 Task: Search one way flight ticket for 3 adults, 3 children in premium economy from Seattle: King County International Airport (boeing Field) to Jacksonville: Albert J. Ellis Airport on 5-3-2023. Choice of flights is Spirit. Number of bags: 9 checked bags. Price is upto 79000. Outbound departure time preference is 5:00.
Action: Mouse moved to (369, 307)
Screenshot: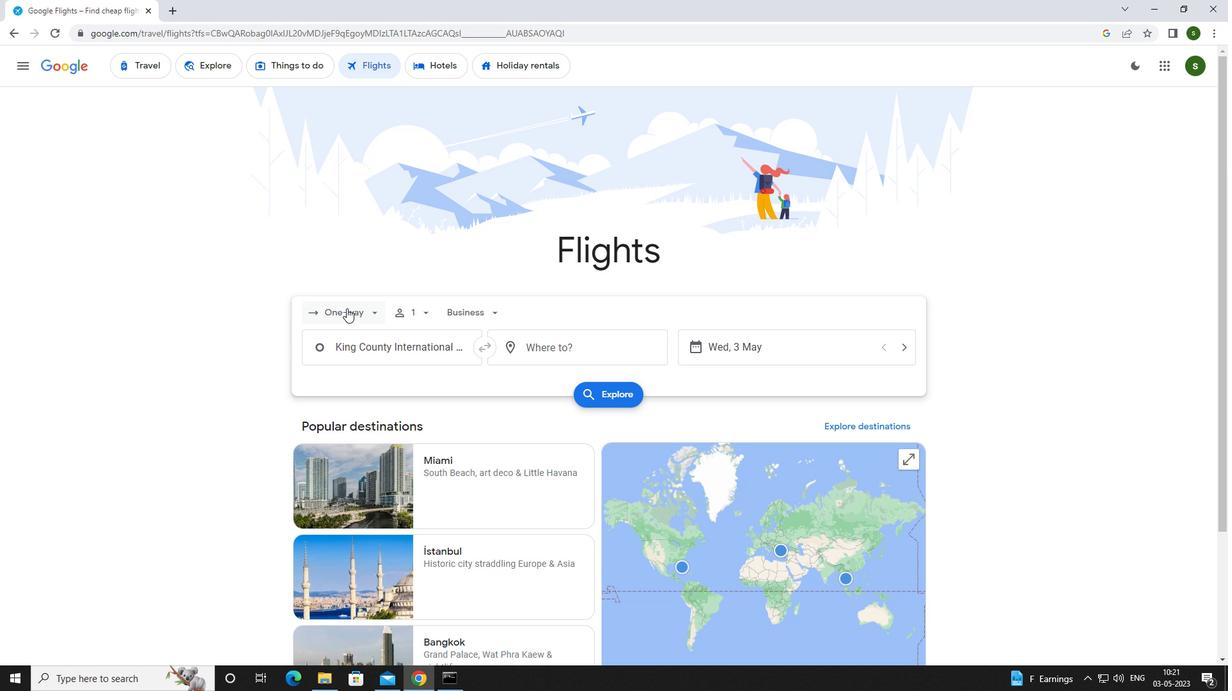 
Action: Mouse pressed left at (369, 307)
Screenshot: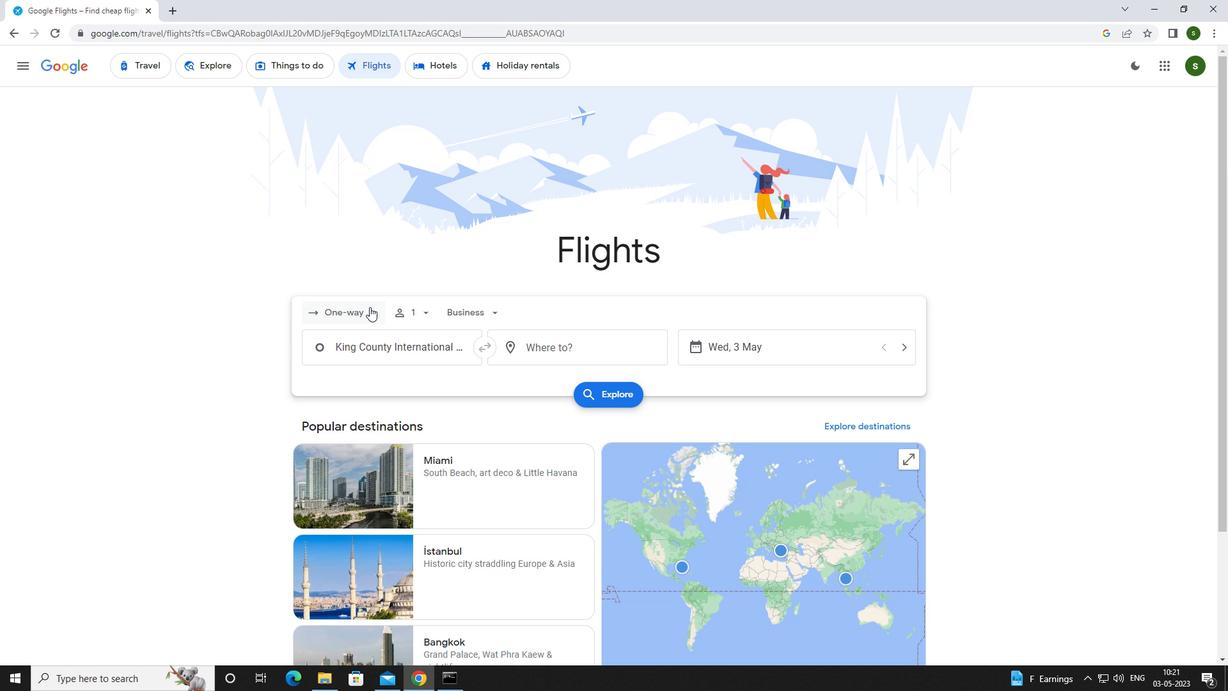 
Action: Mouse moved to (386, 369)
Screenshot: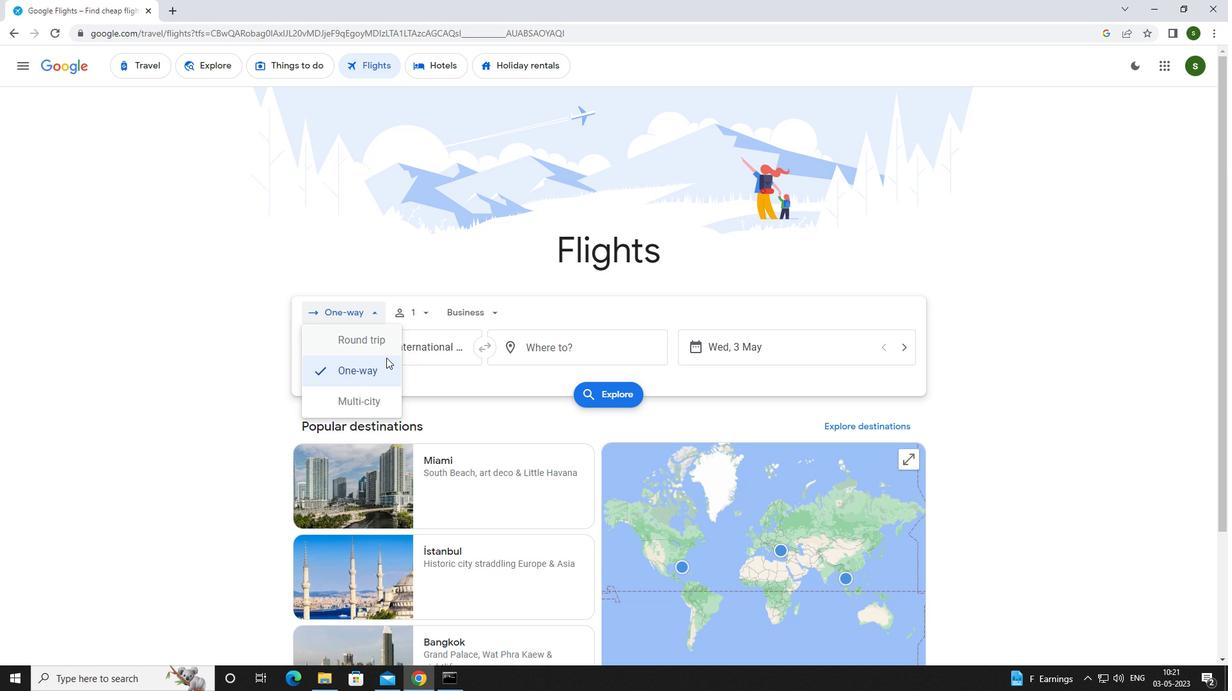 
Action: Mouse pressed left at (386, 369)
Screenshot: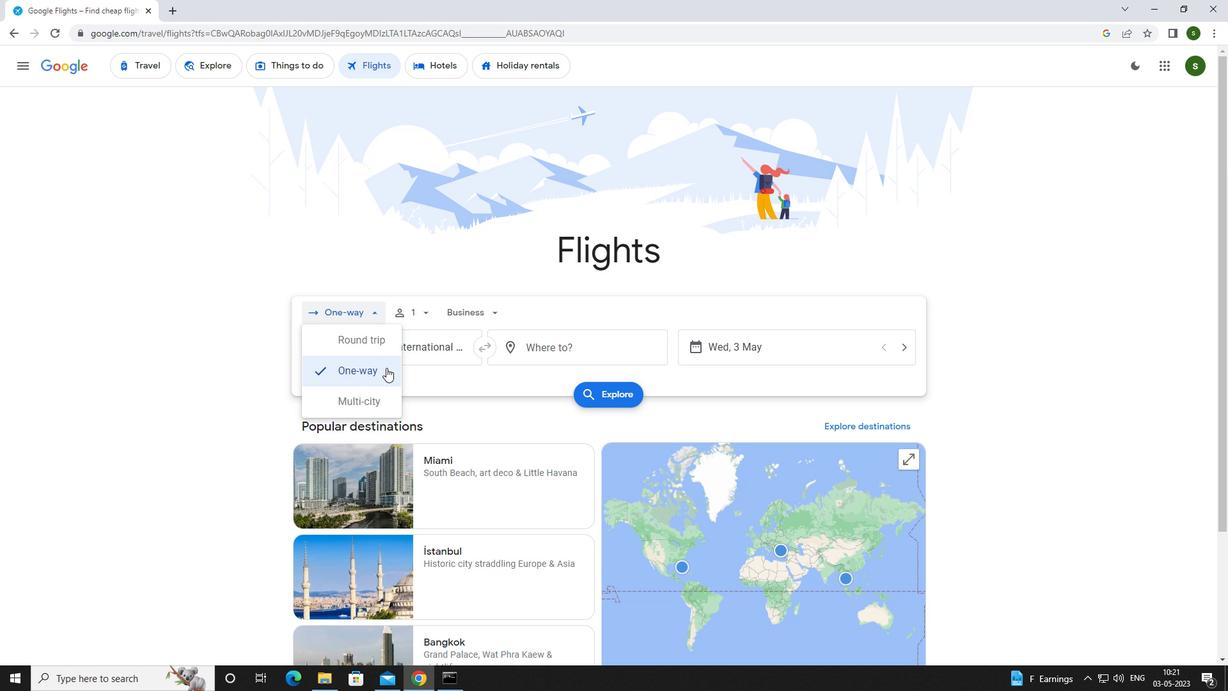 
Action: Mouse moved to (425, 314)
Screenshot: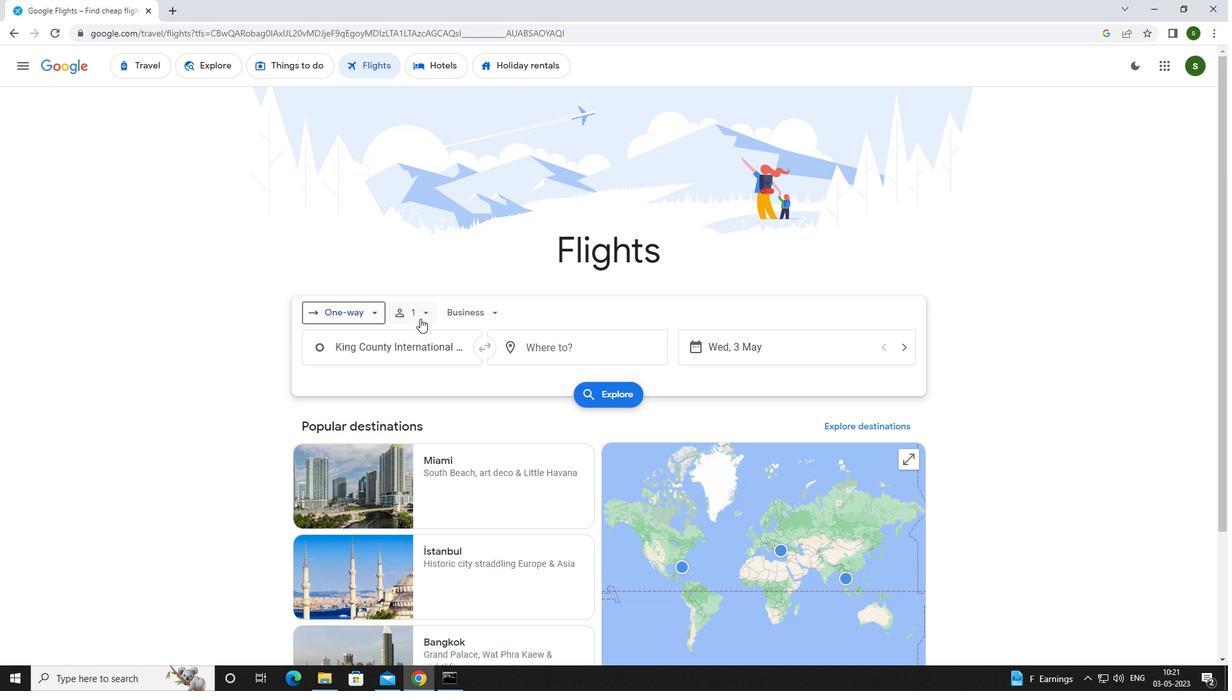 
Action: Mouse pressed left at (425, 314)
Screenshot: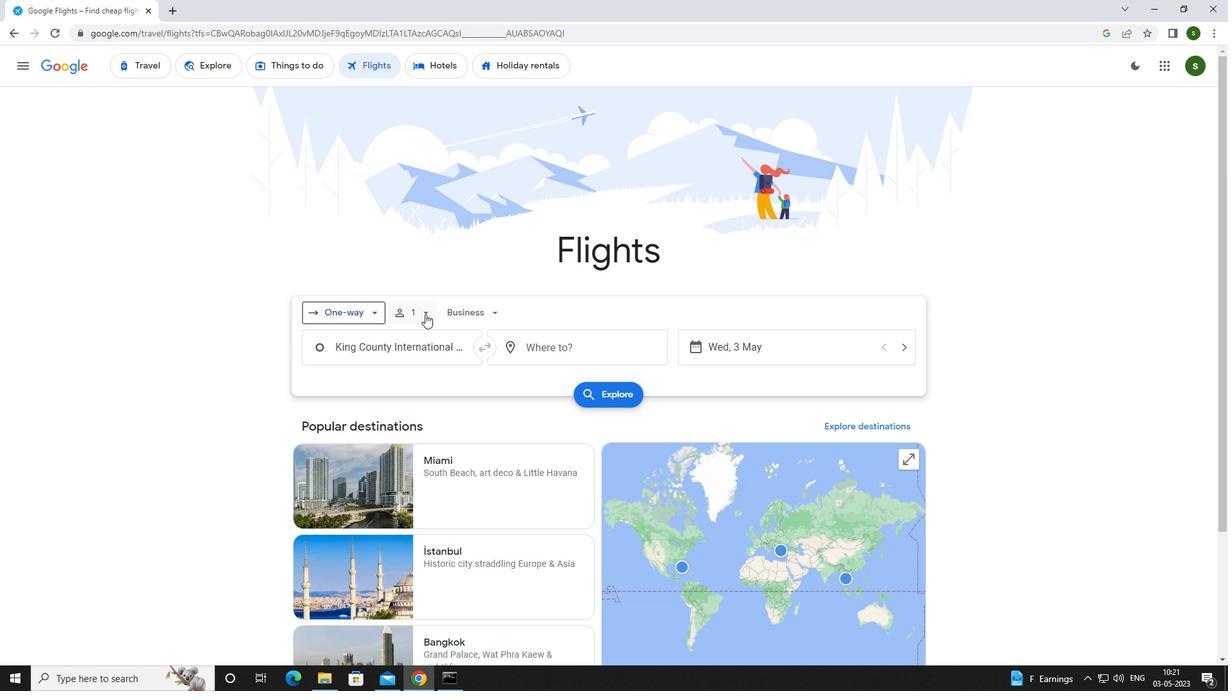 
Action: Mouse moved to (520, 344)
Screenshot: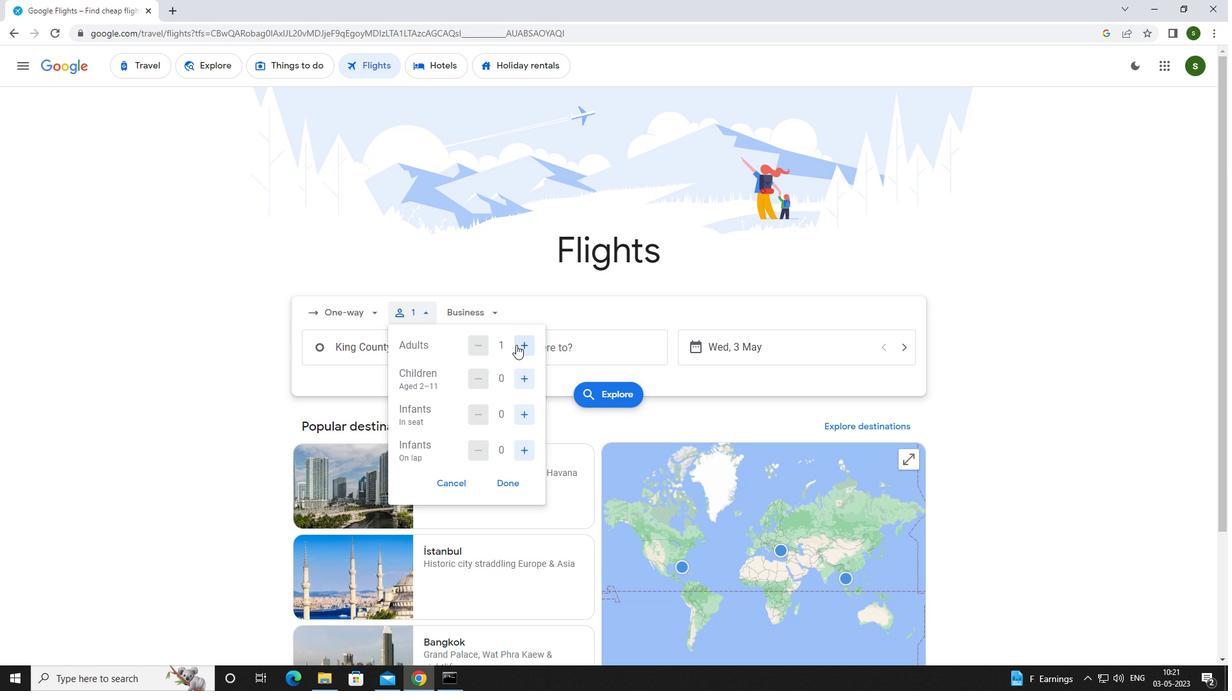 
Action: Mouse pressed left at (520, 344)
Screenshot: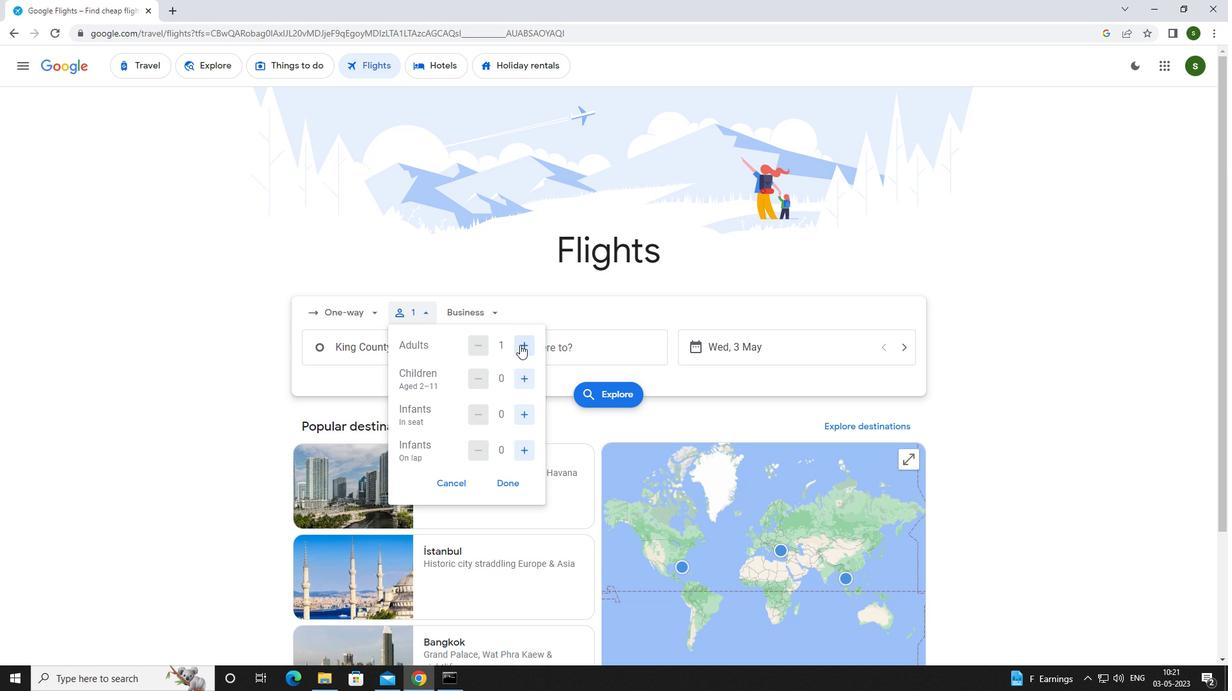 
Action: Mouse pressed left at (520, 344)
Screenshot: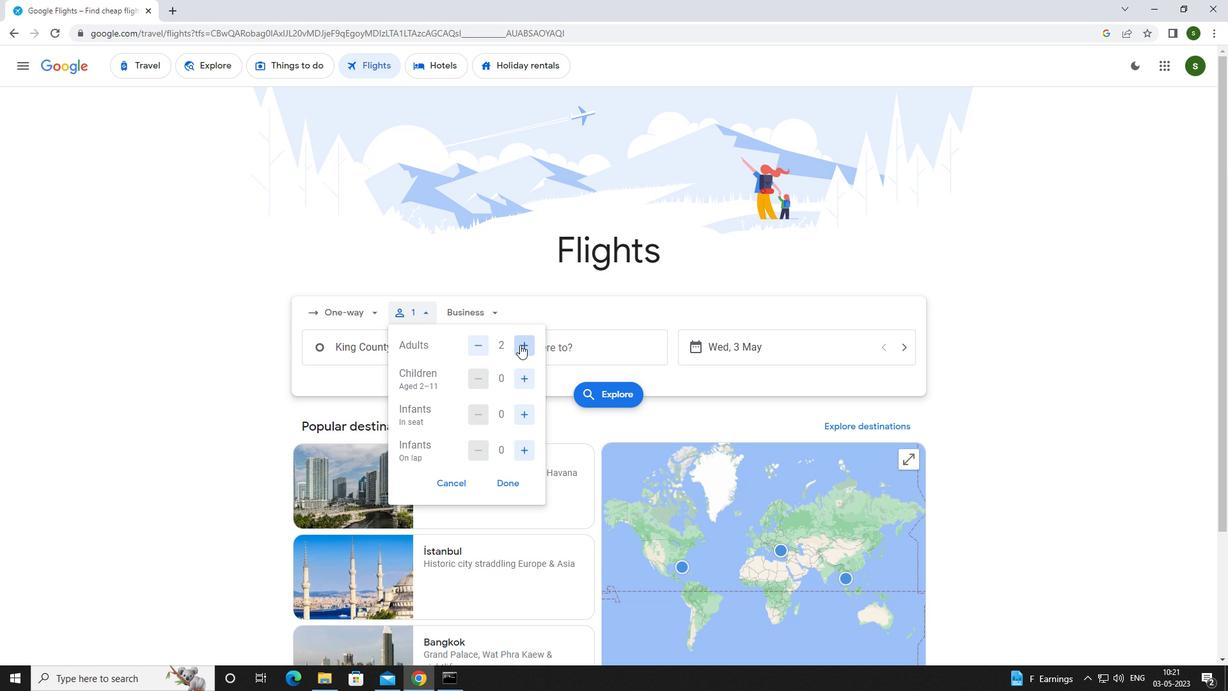 
Action: Mouse moved to (531, 374)
Screenshot: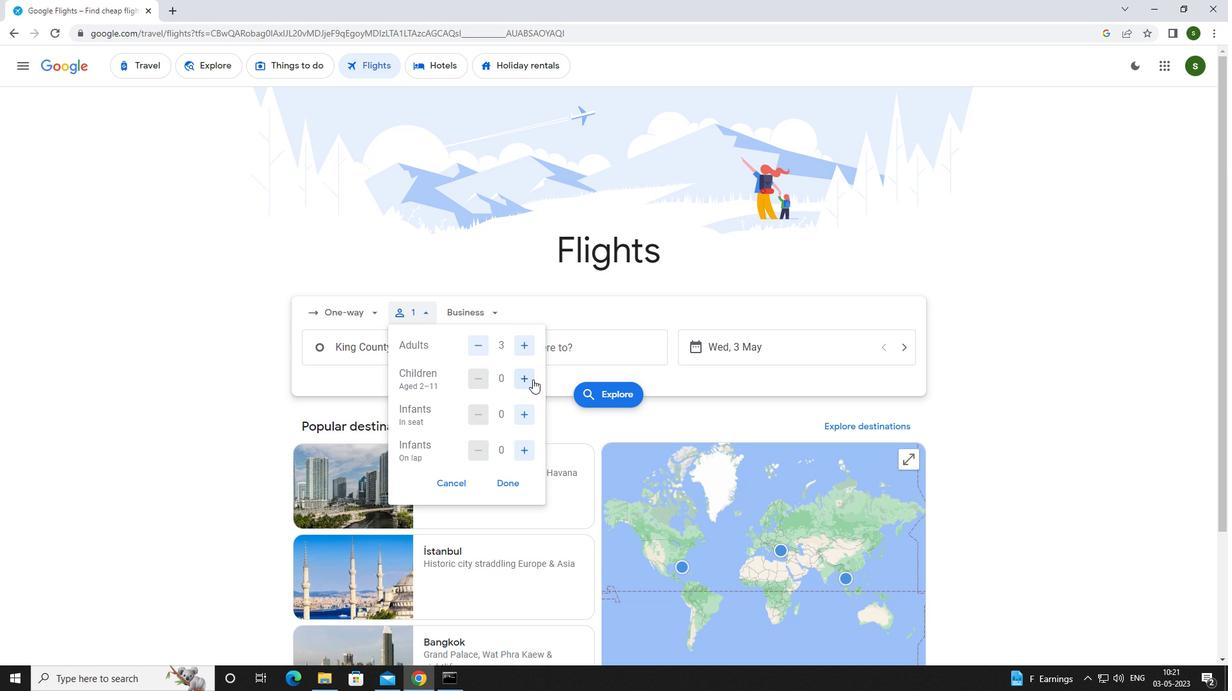 
Action: Mouse pressed left at (531, 374)
Screenshot: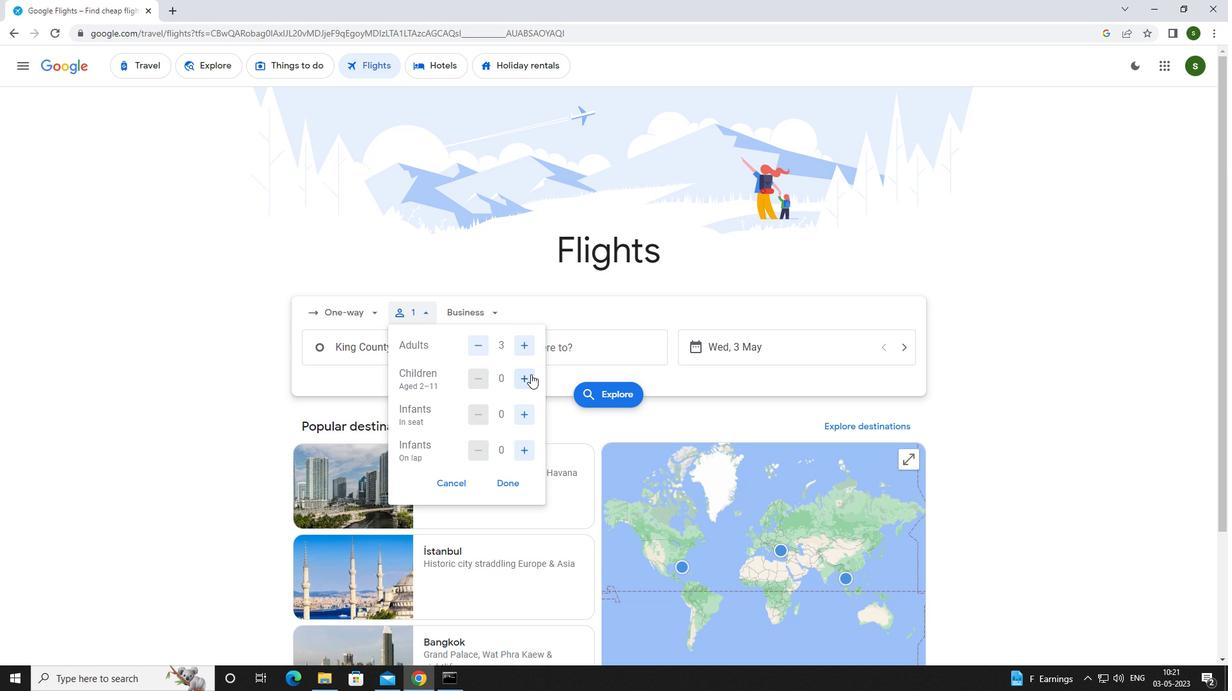 
Action: Mouse pressed left at (531, 374)
Screenshot: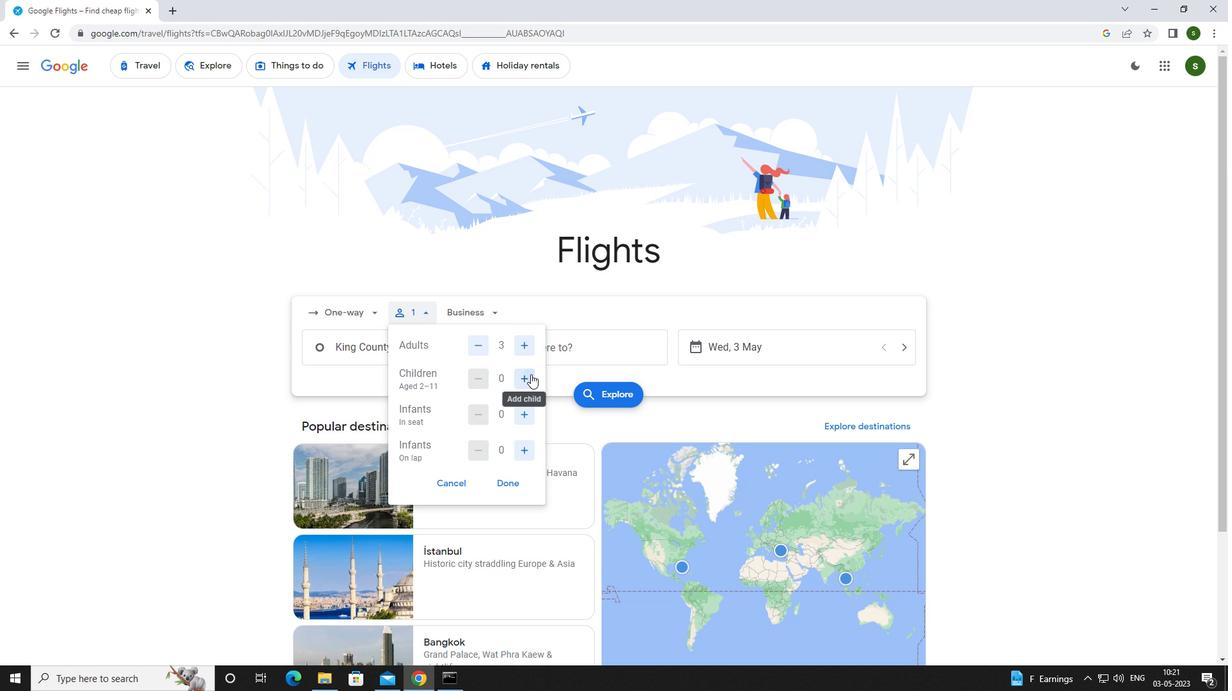 
Action: Mouse pressed left at (531, 374)
Screenshot: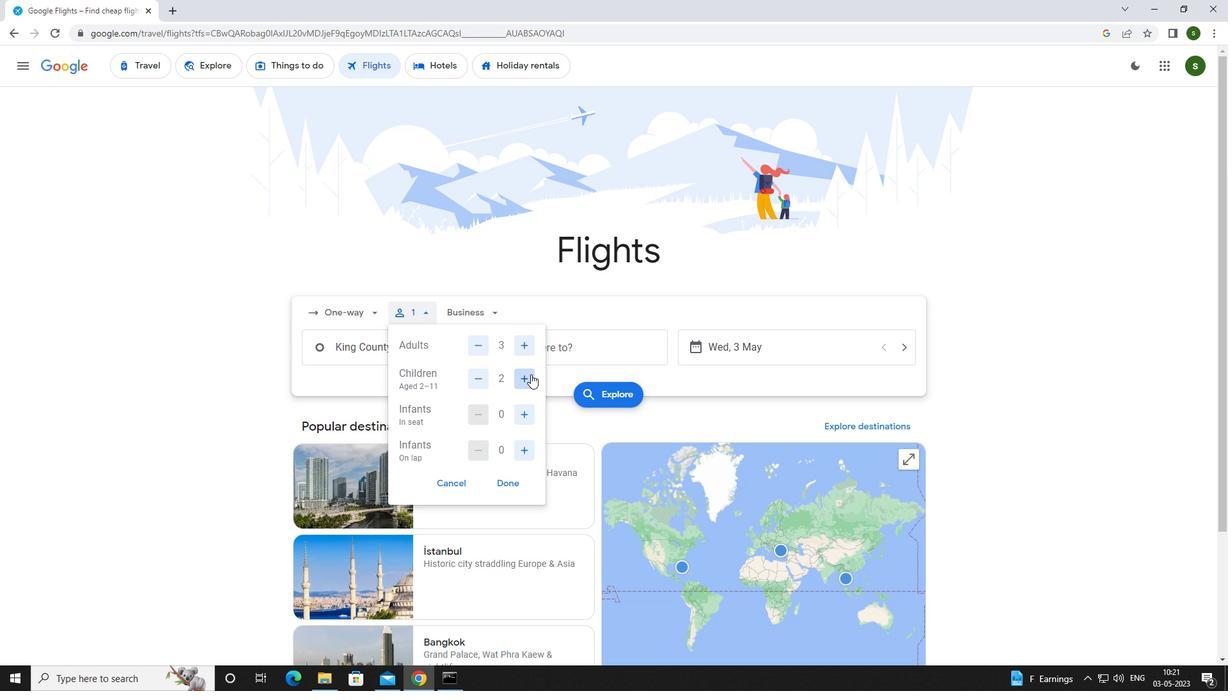 
Action: Mouse moved to (485, 316)
Screenshot: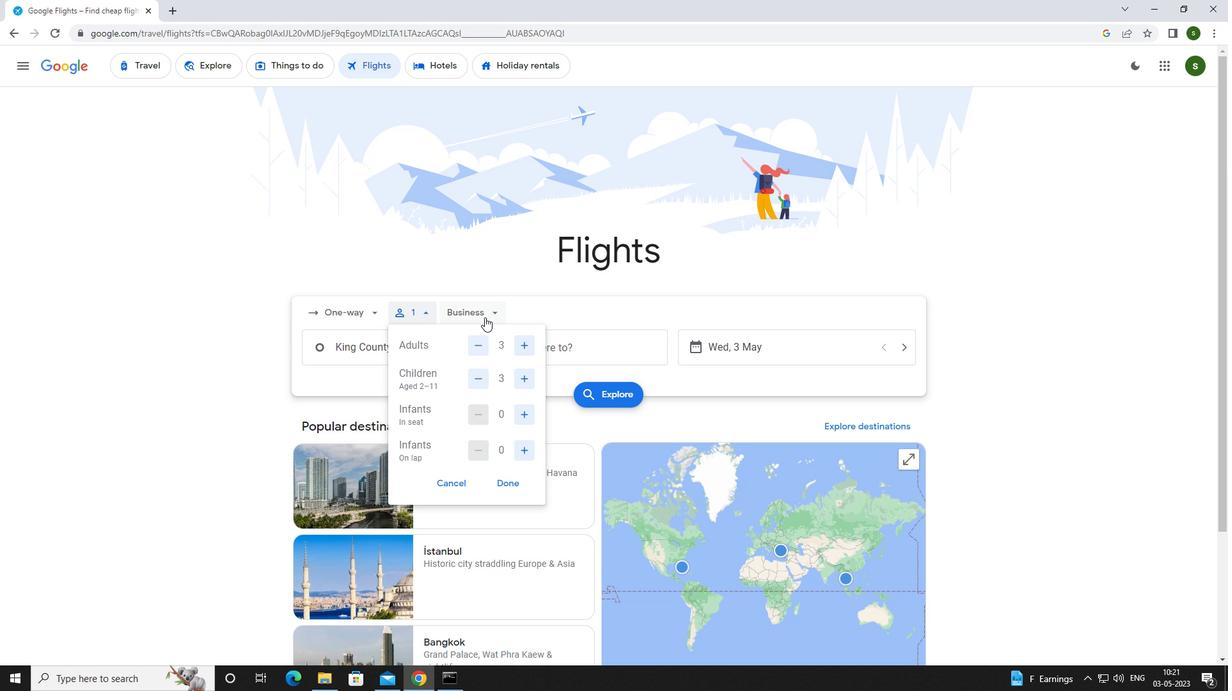 
Action: Mouse pressed left at (485, 316)
Screenshot: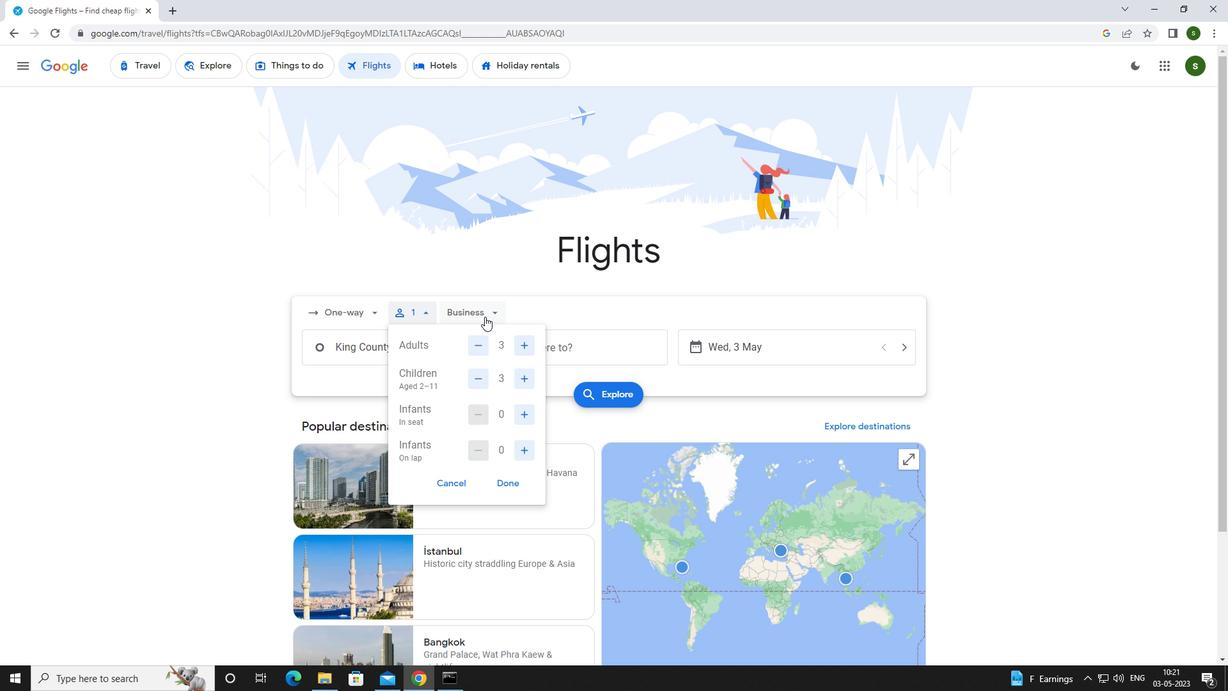 
Action: Mouse moved to (496, 366)
Screenshot: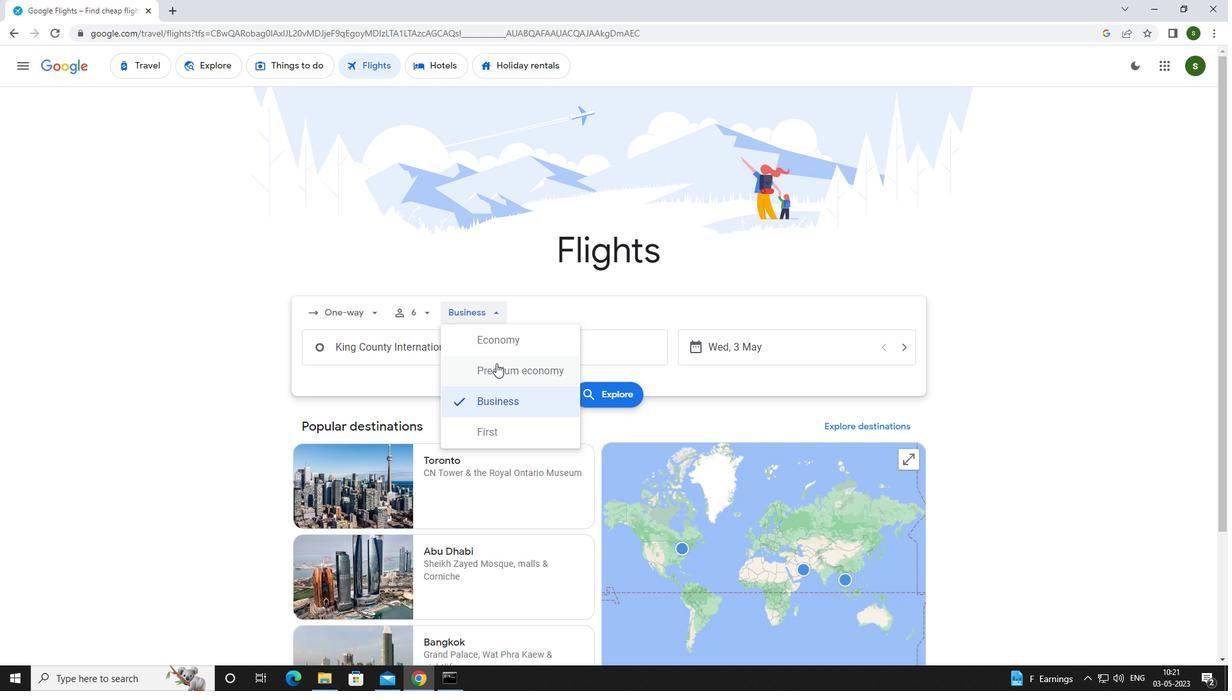 
Action: Mouse pressed left at (496, 366)
Screenshot: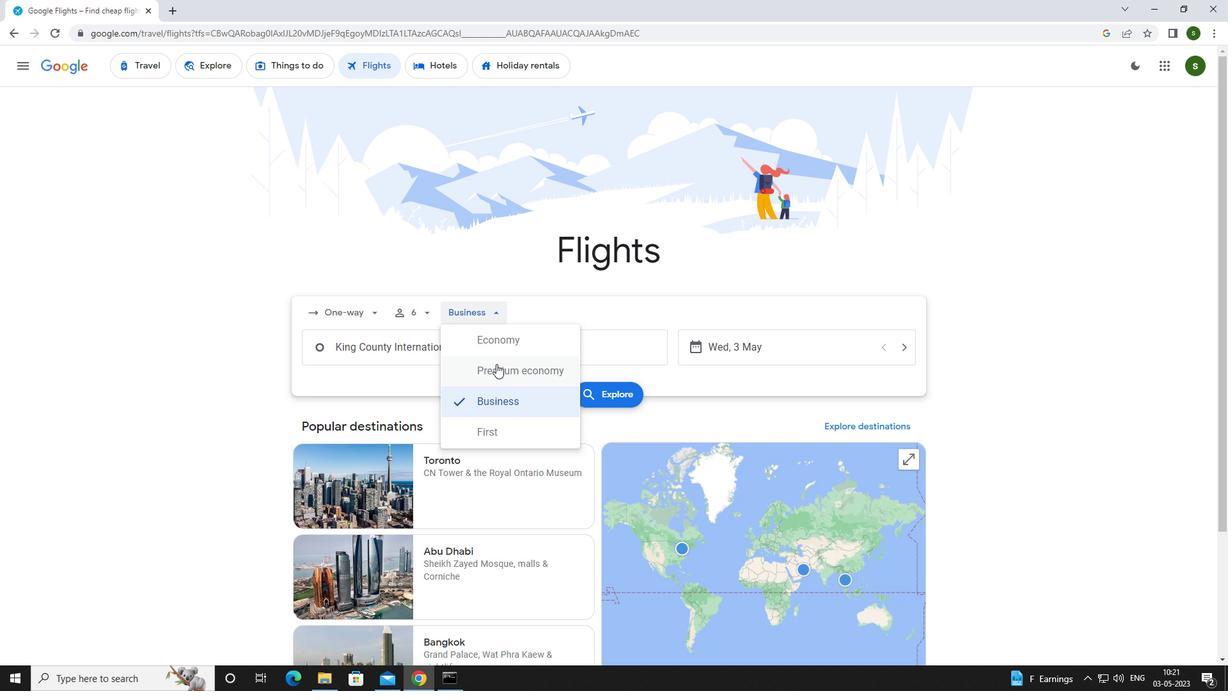 
Action: Mouse moved to (451, 351)
Screenshot: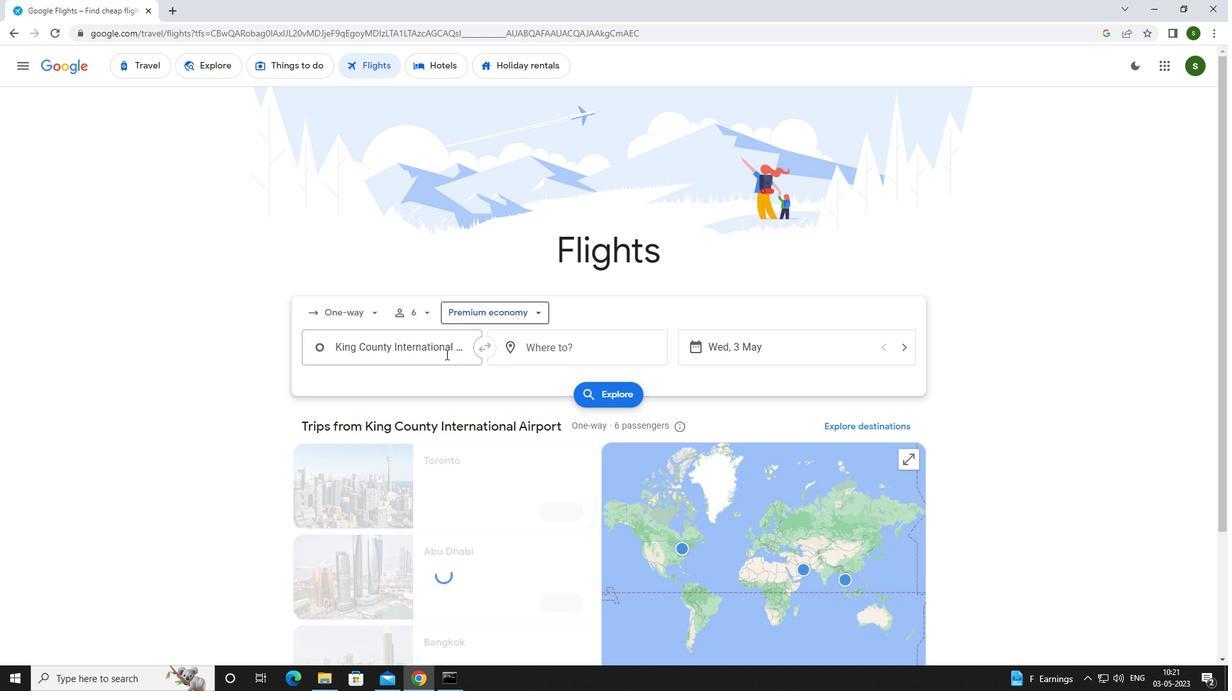 
Action: Mouse pressed left at (451, 351)
Screenshot: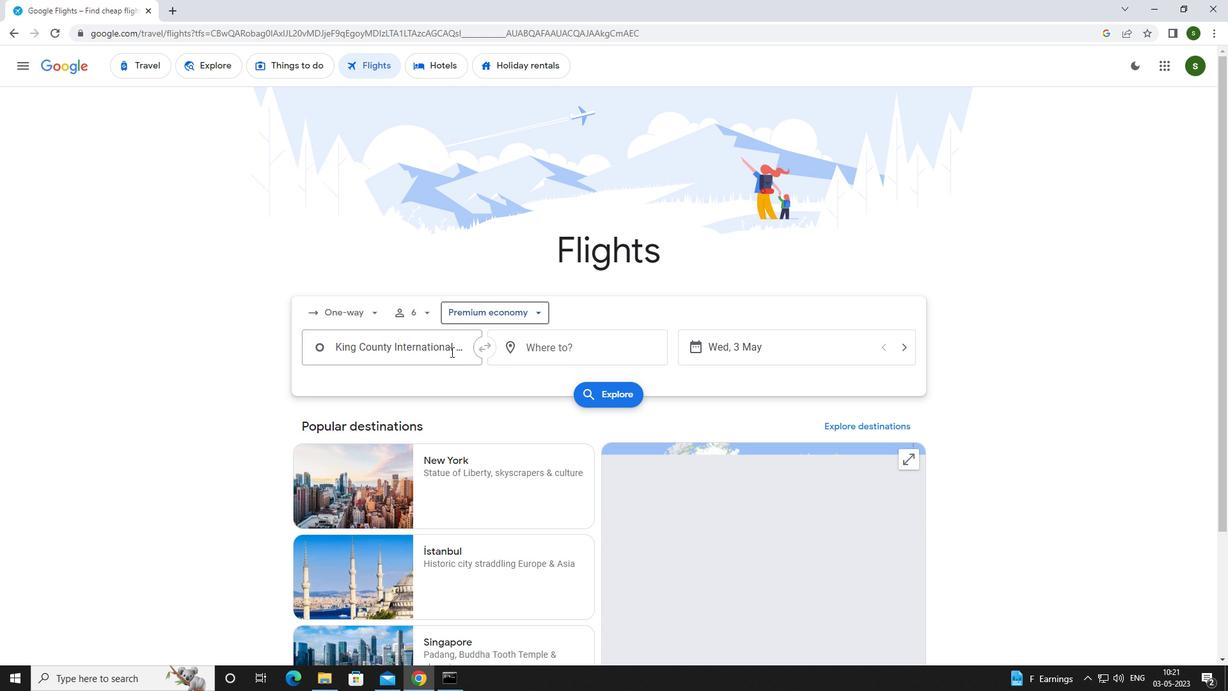 
Action: Key pressed <Key.caps_lock>k<Key.caps_lock>Ing<Key.space><Key.caps_lock>c<Key.caps_lock>oun
Screenshot: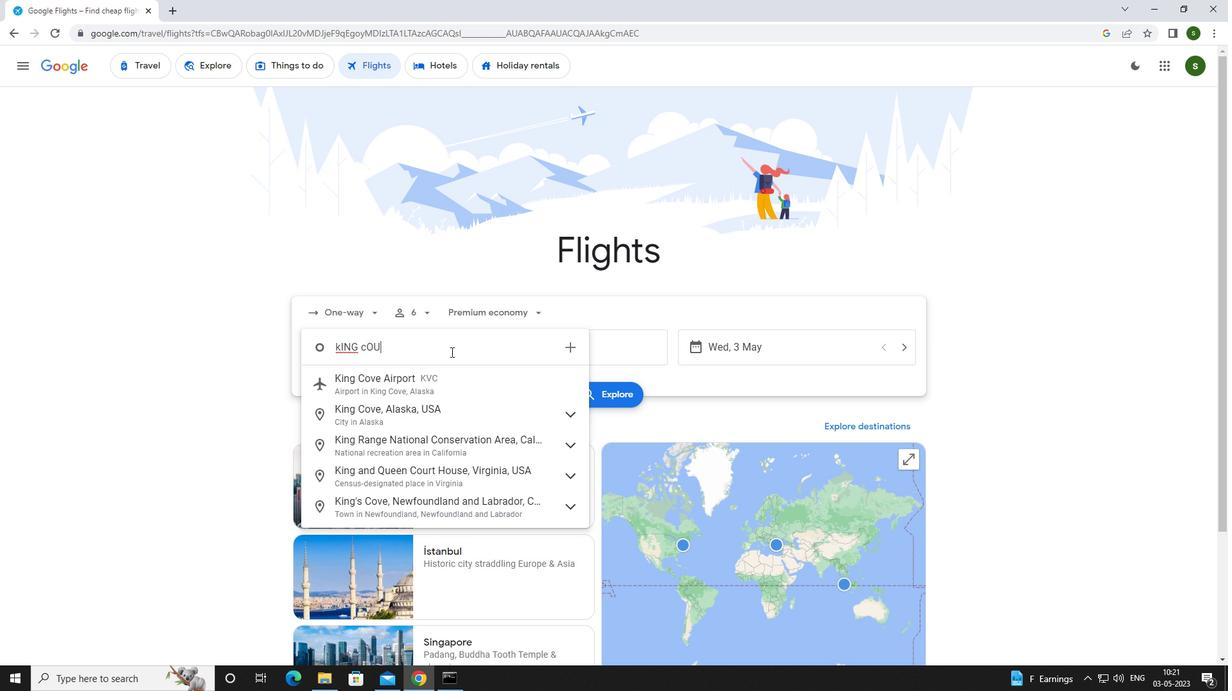 
Action: Mouse moved to (474, 449)
Screenshot: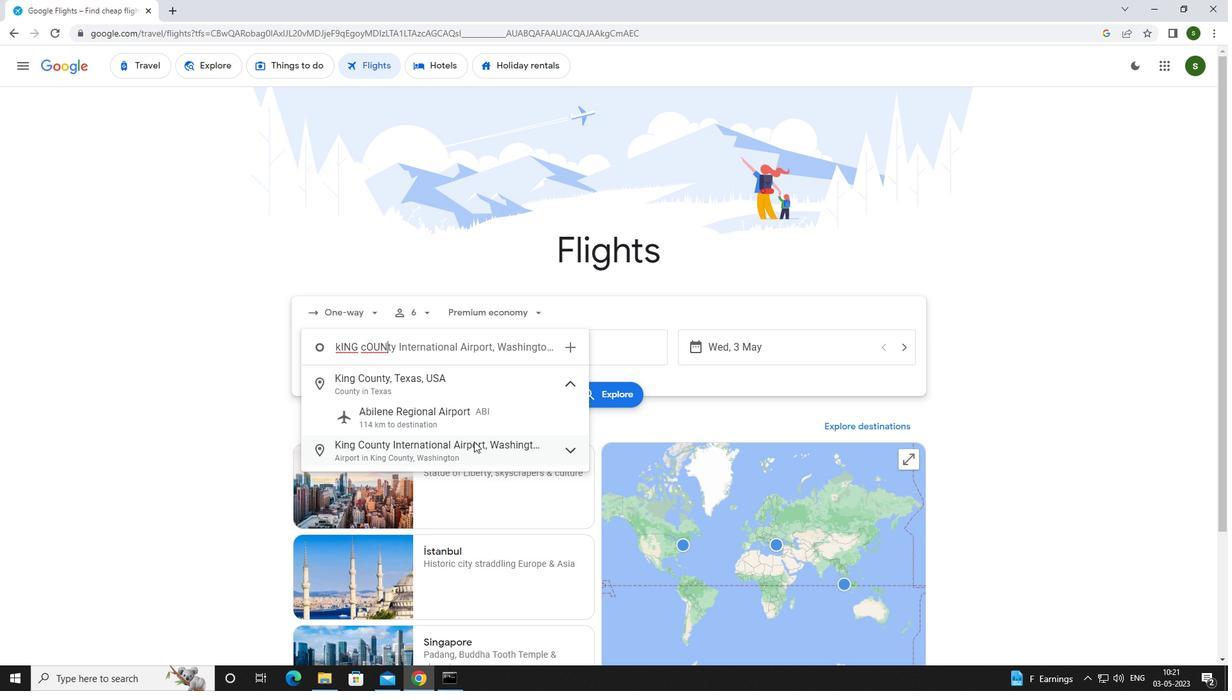 
Action: Mouse pressed left at (474, 449)
Screenshot: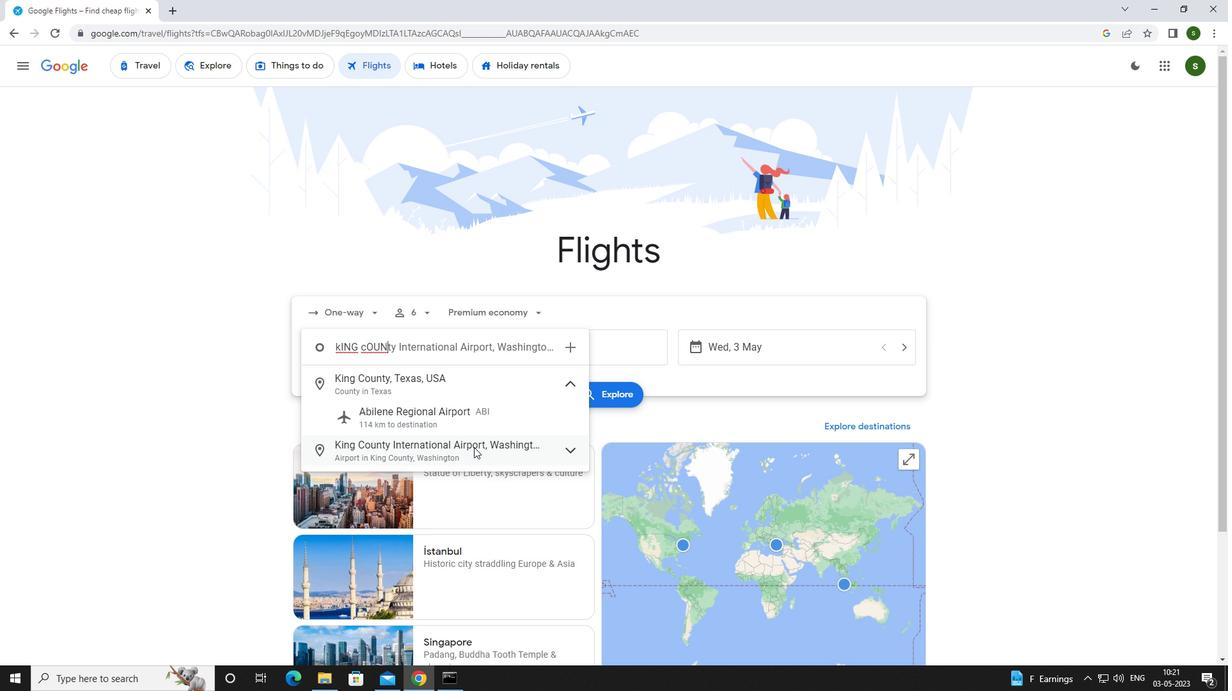 
Action: Mouse moved to (619, 350)
Screenshot: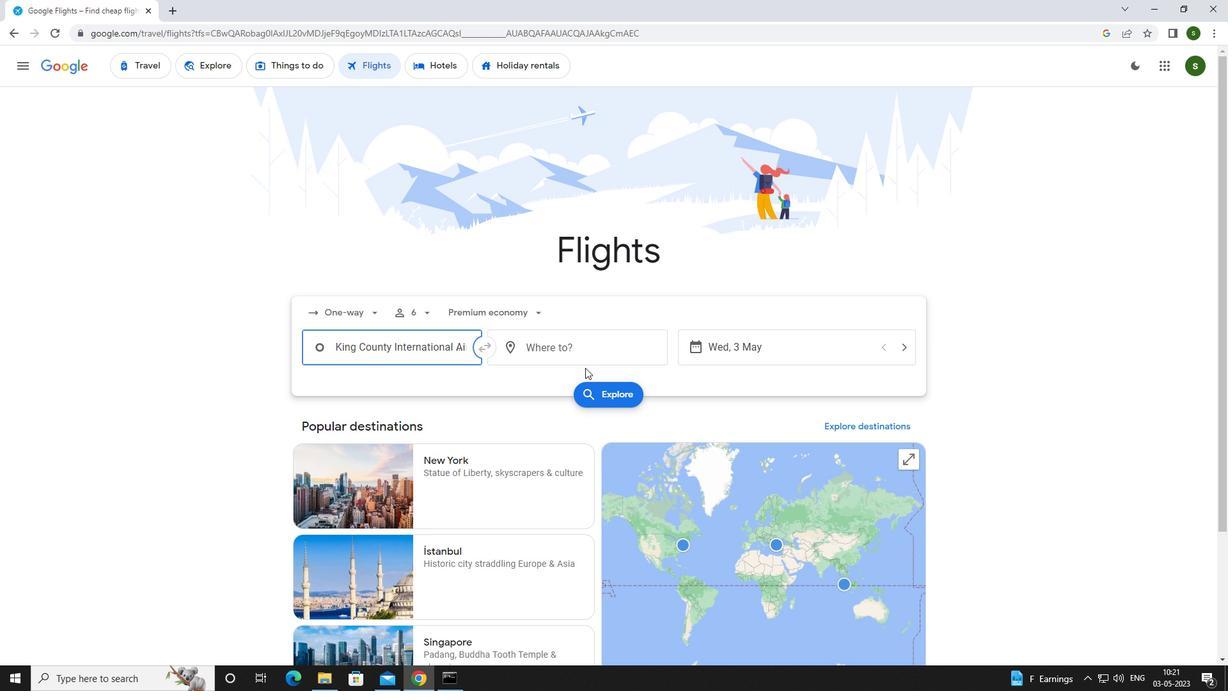 
Action: Mouse pressed left at (619, 350)
Screenshot: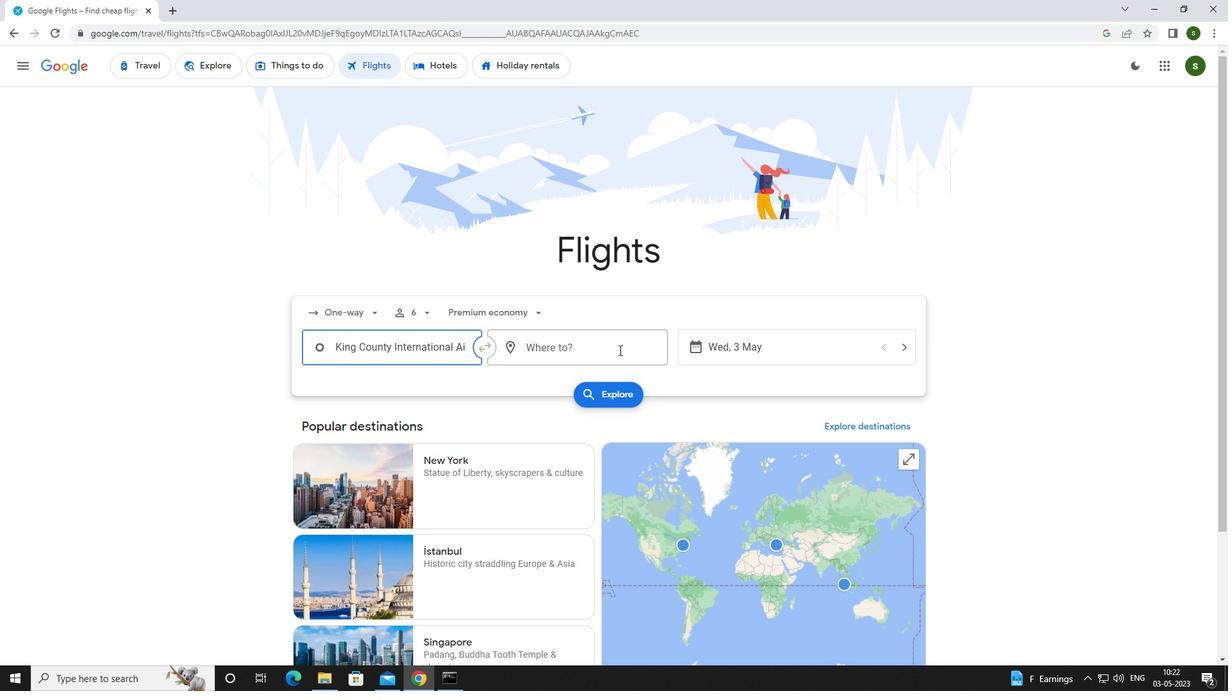 
Action: Key pressed <Key.caps_lock><Key.caps_lock>a<Key.caps_lock>lbert<Key.space>
Screenshot: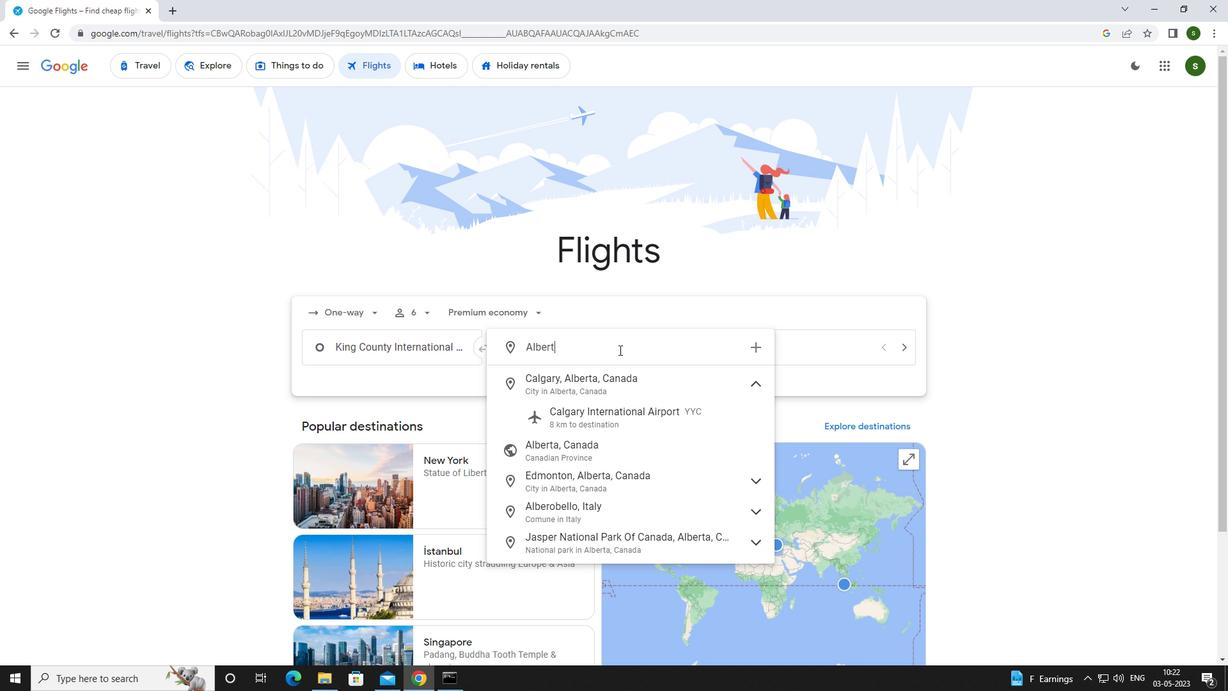 
Action: Mouse moved to (628, 390)
Screenshot: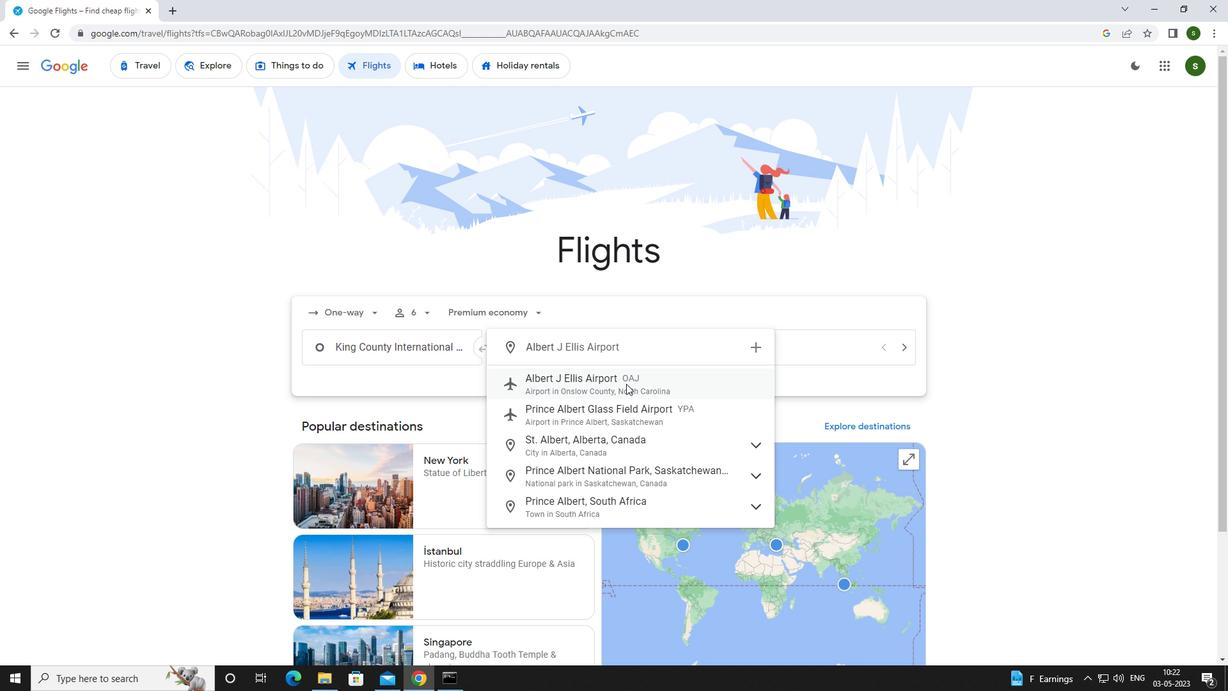 
Action: Mouse pressed left at (628, 390)
Screenshot: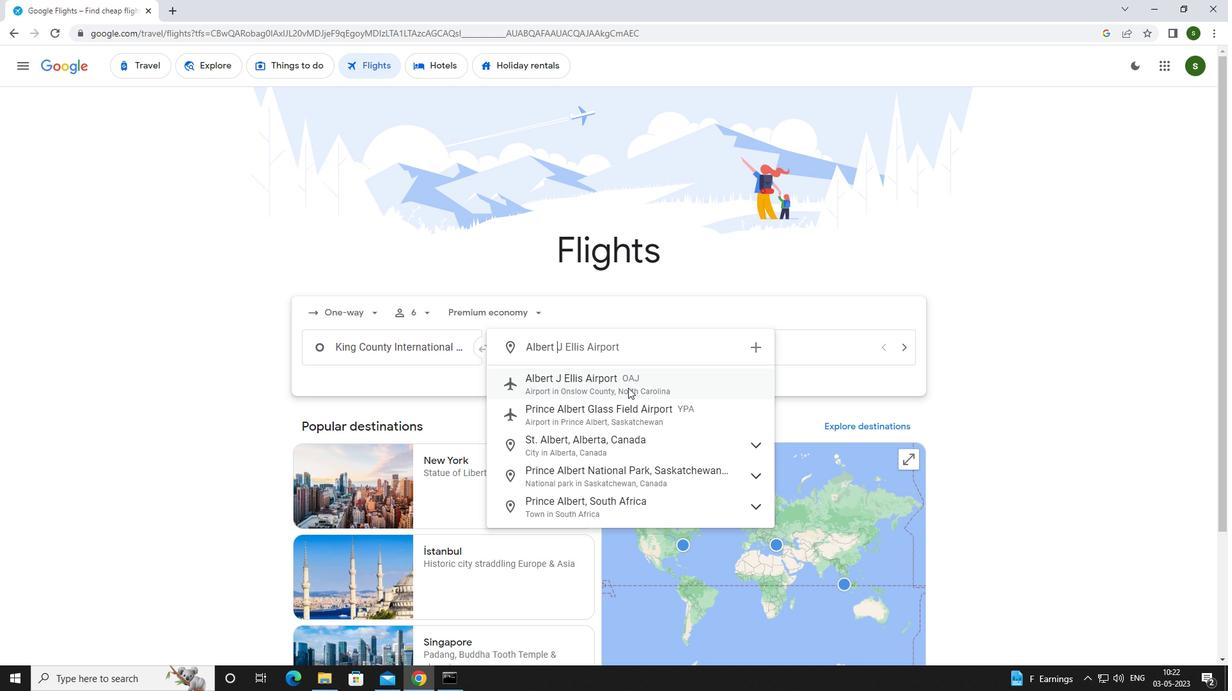 
Action: Mouse moved to (783, 348)
Screenshot: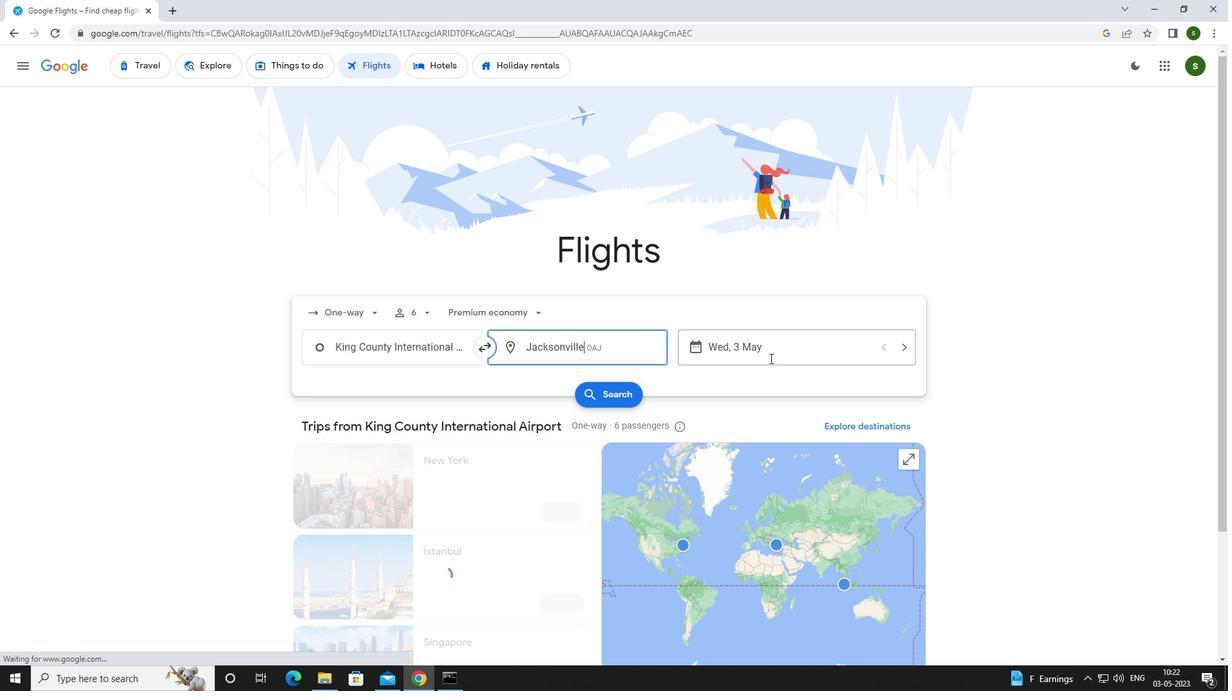 
Action: Mouse pressed left at (783, 348)
Screenshot: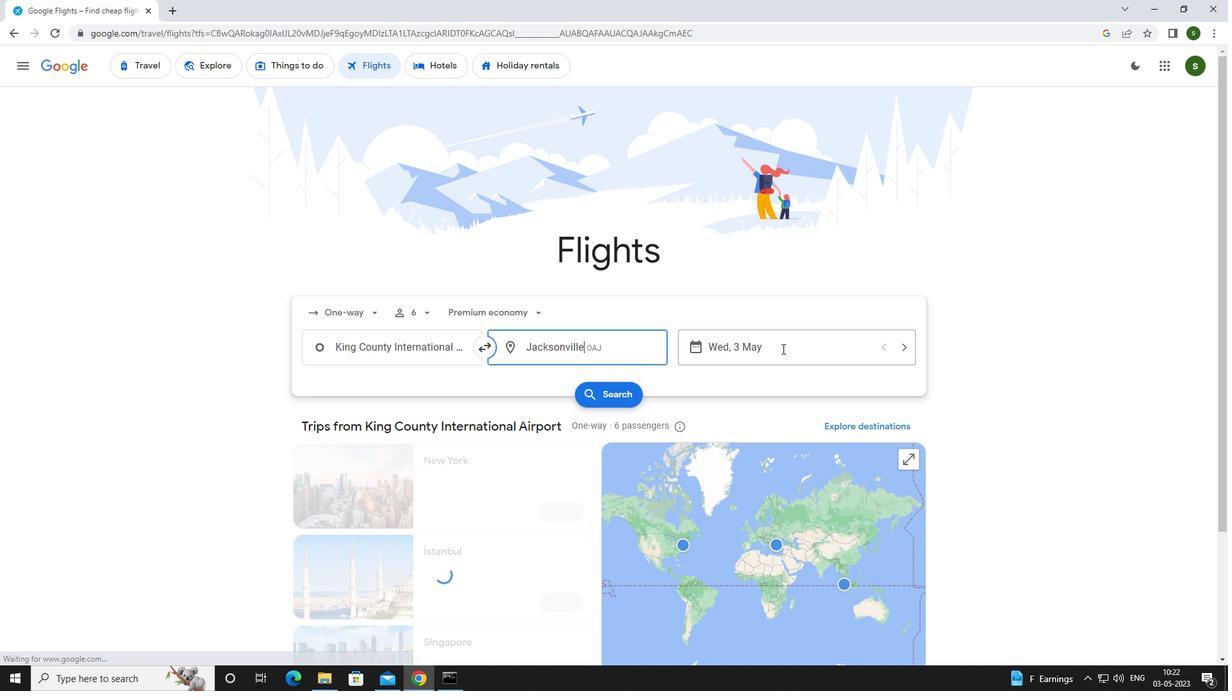 
Action: Mouse moved to (550, 426)
Screenshot: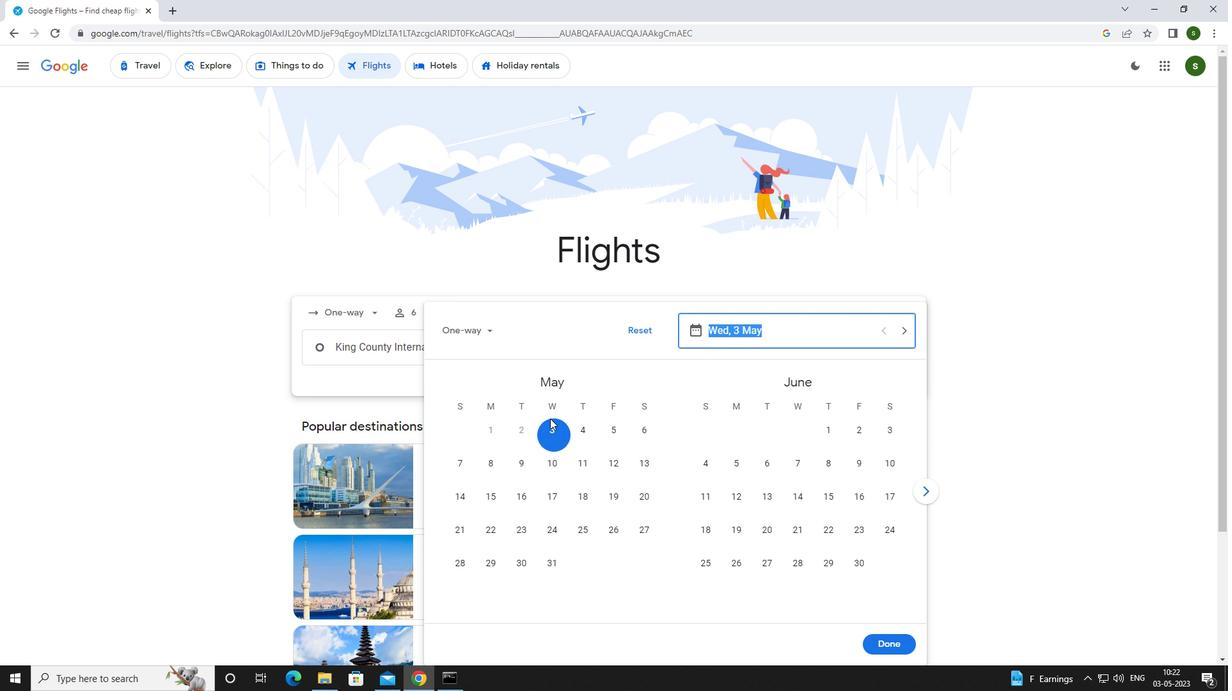 
Action: Mouse pressed left at (550, 426)
Screenshot: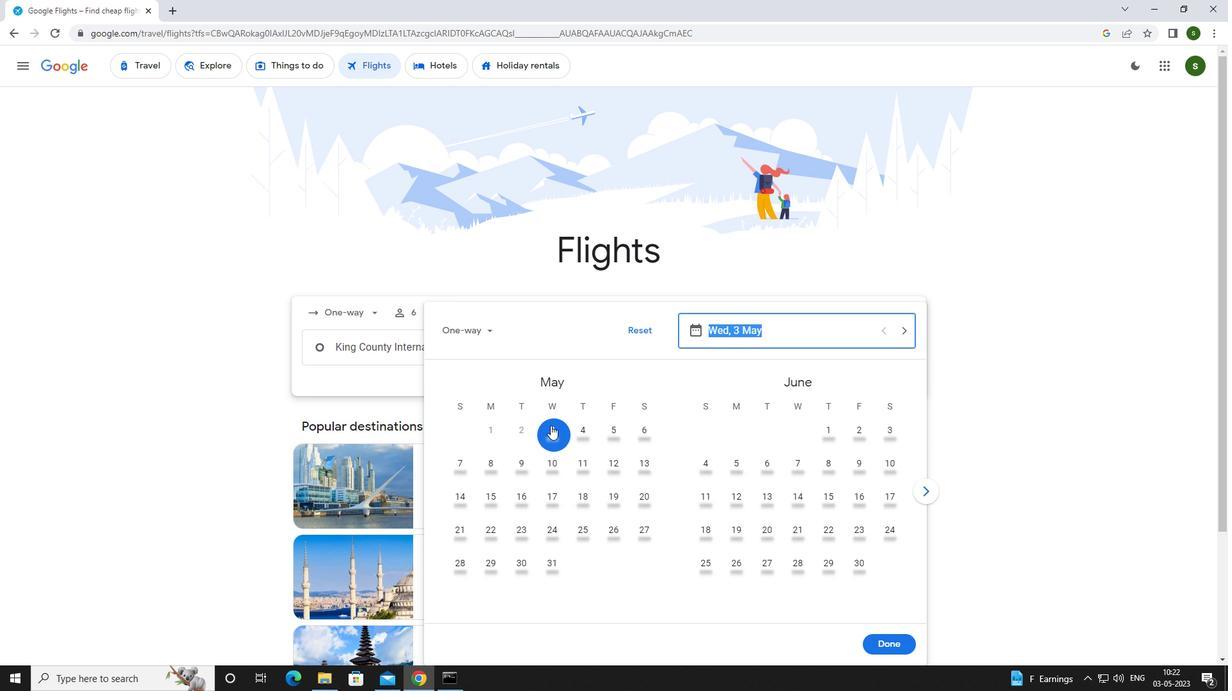 
Action: Mouse moved to (905, 640)
Screenshot: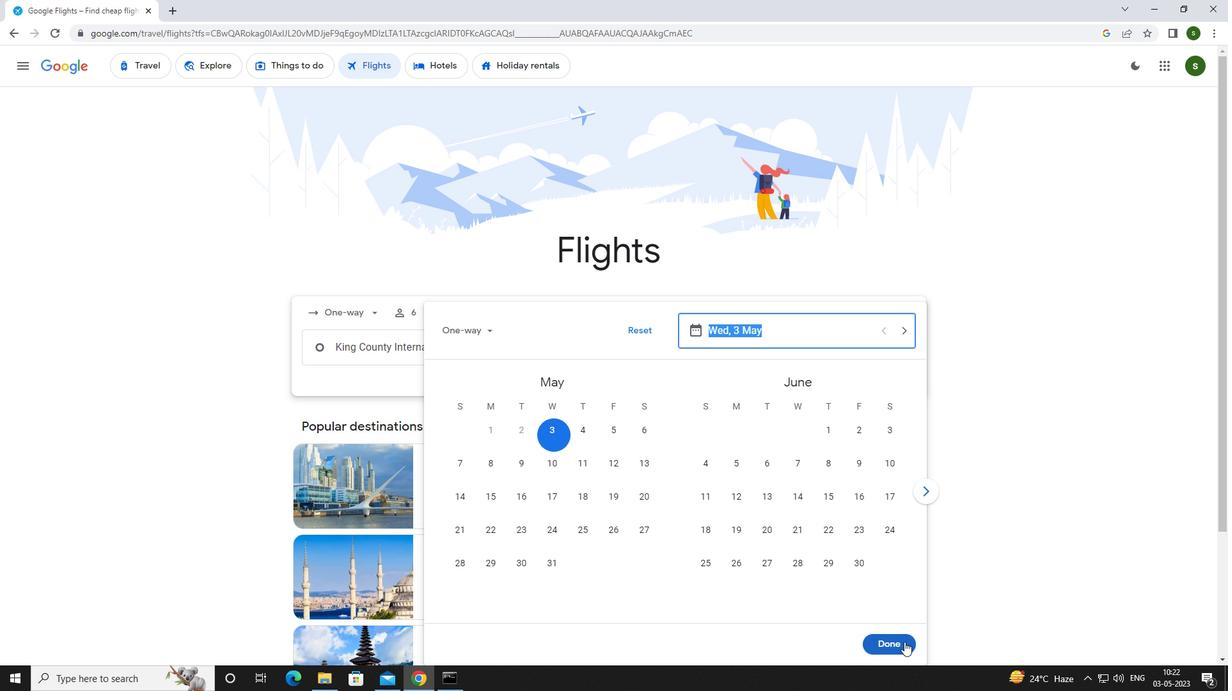 
Action: Mouse pressed left at (905, 640)
Screenshot: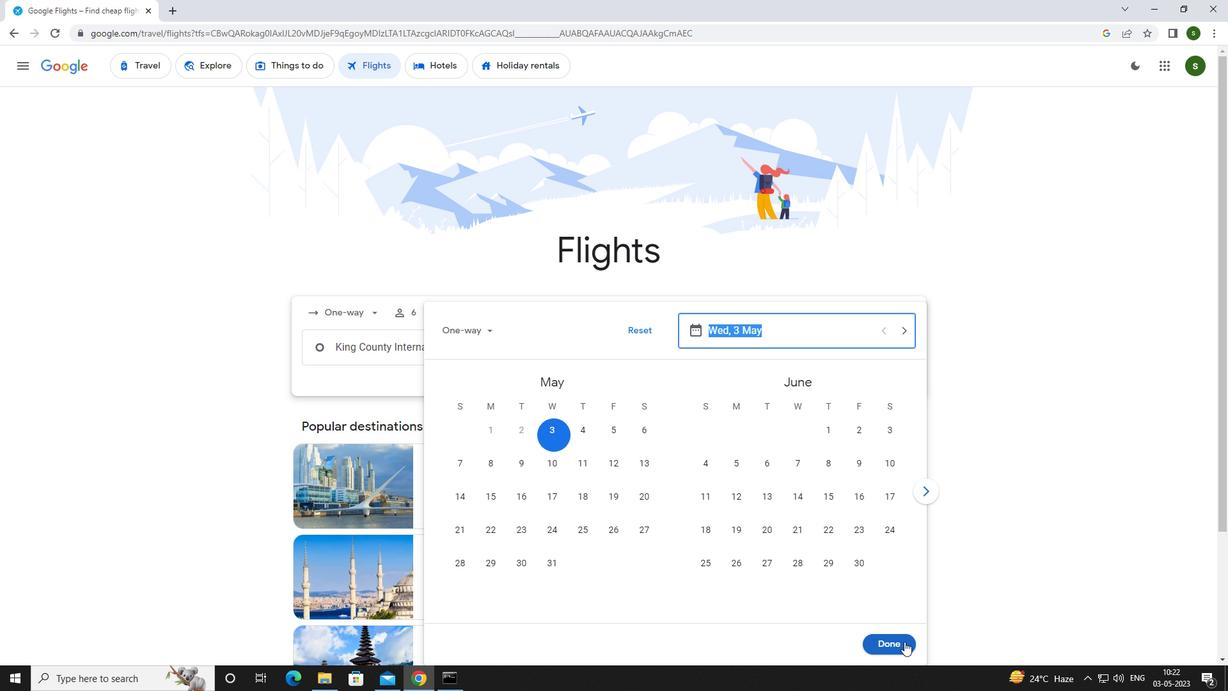 
Action: Mouse moved to (625, 390)
Screenshot: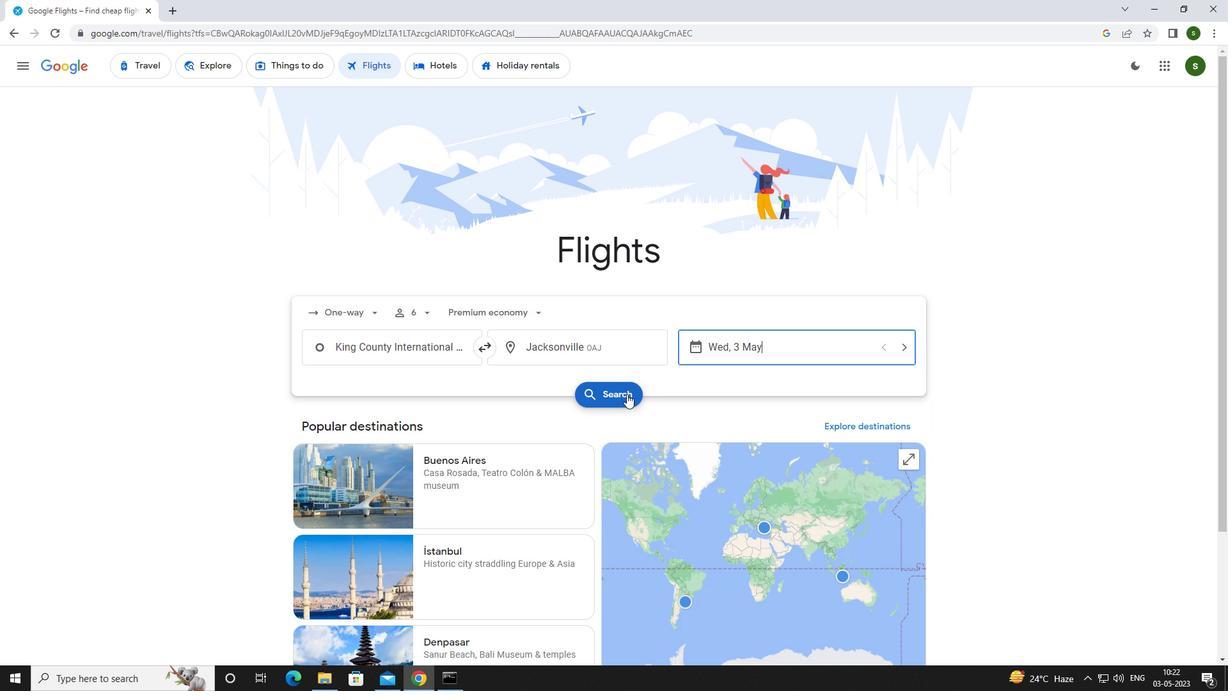 
Action: Mouse pressed left at (625, 390)
Screenshot: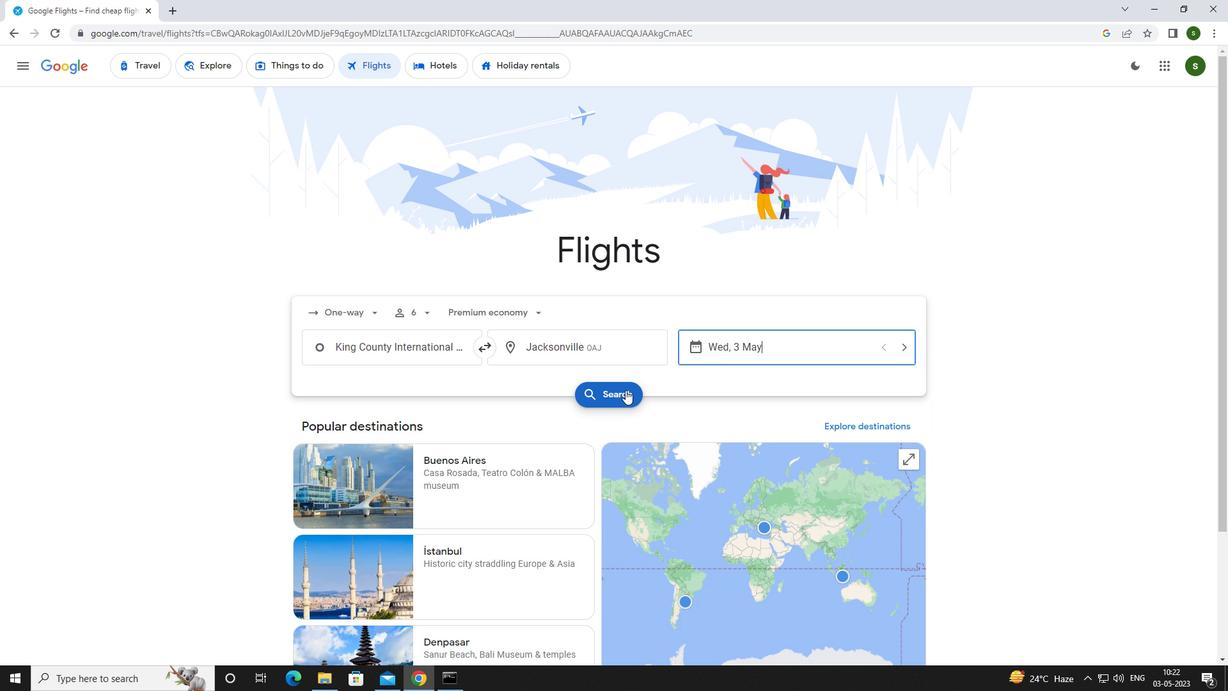 
Action: Mouse moved to (321, 190)
Screenshot: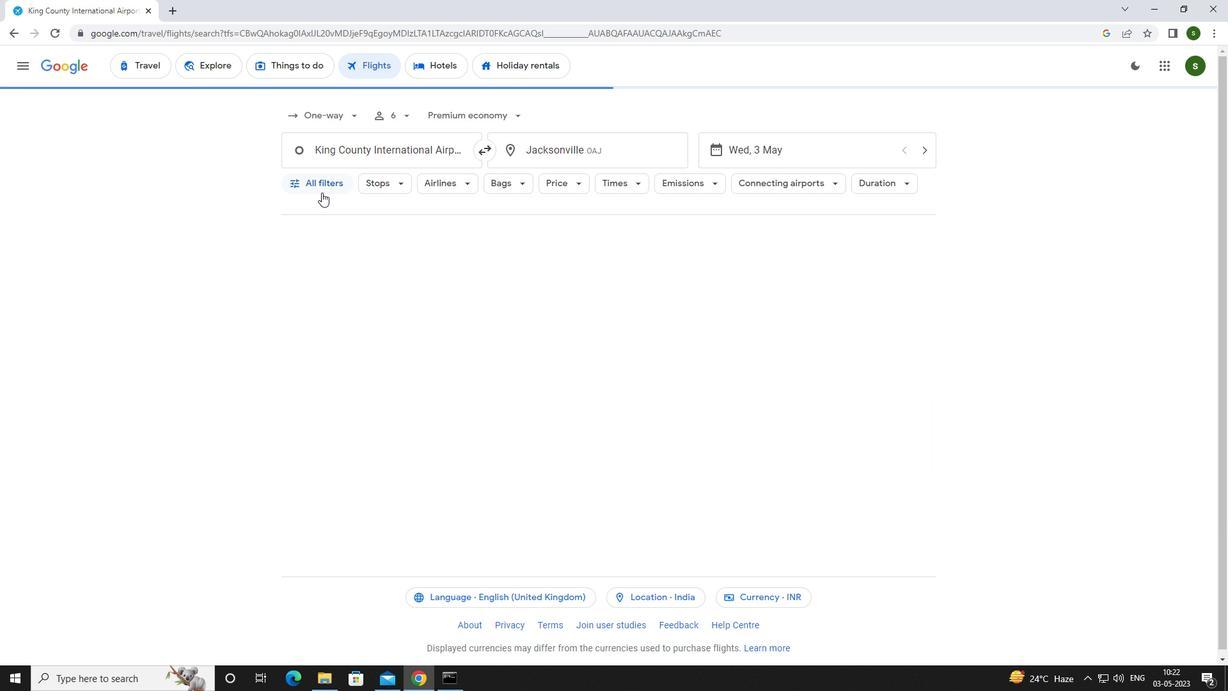 
Action: Mouse pressed left at (321, 190)
Screenshot: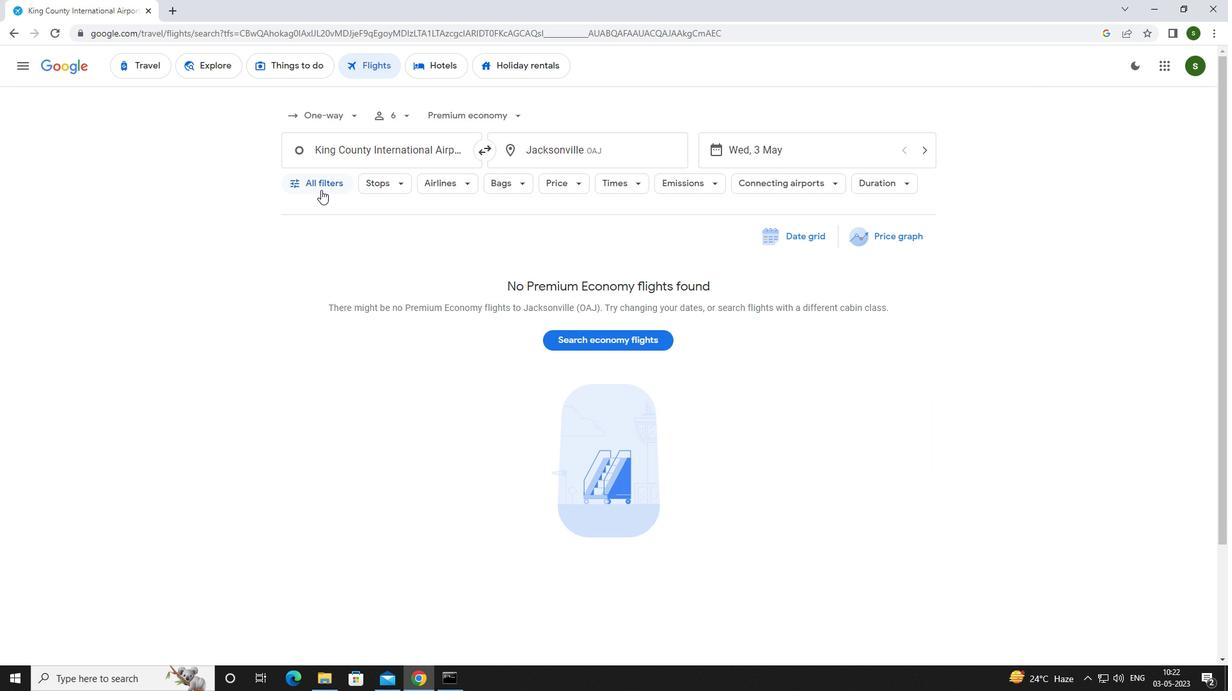 
Action: Mouse moved to (476, 460)
Screenshot: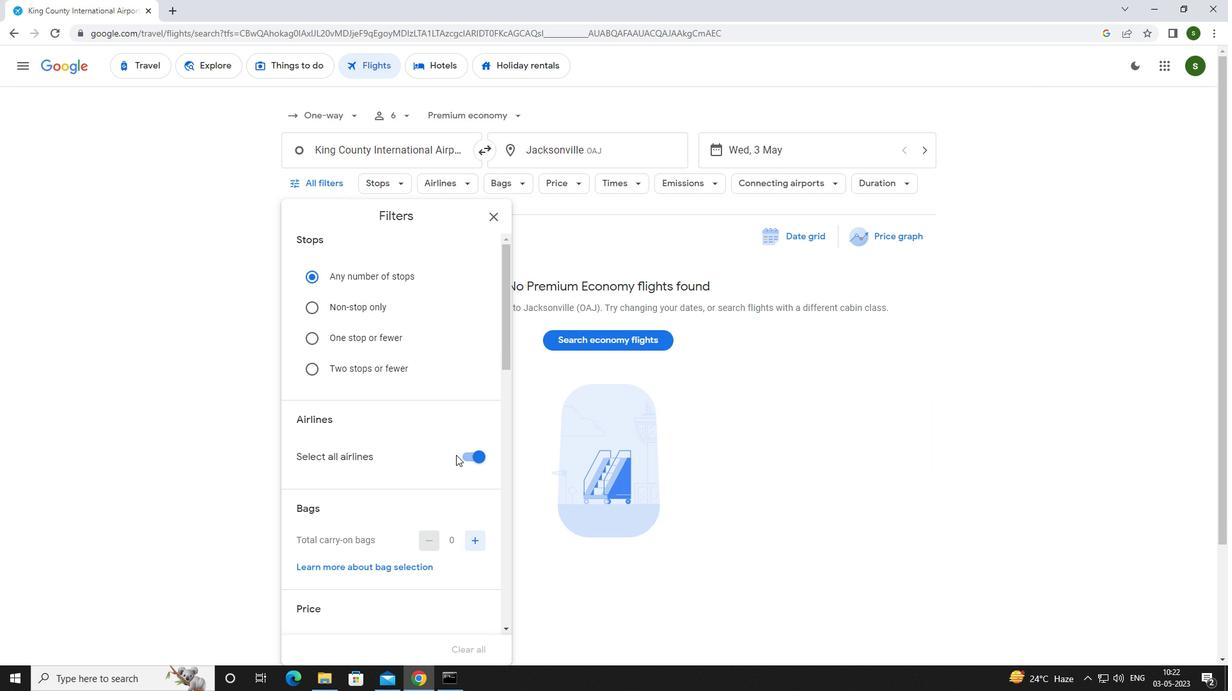 
Action: Mouse pressed left at (476, 460)
Screenshot: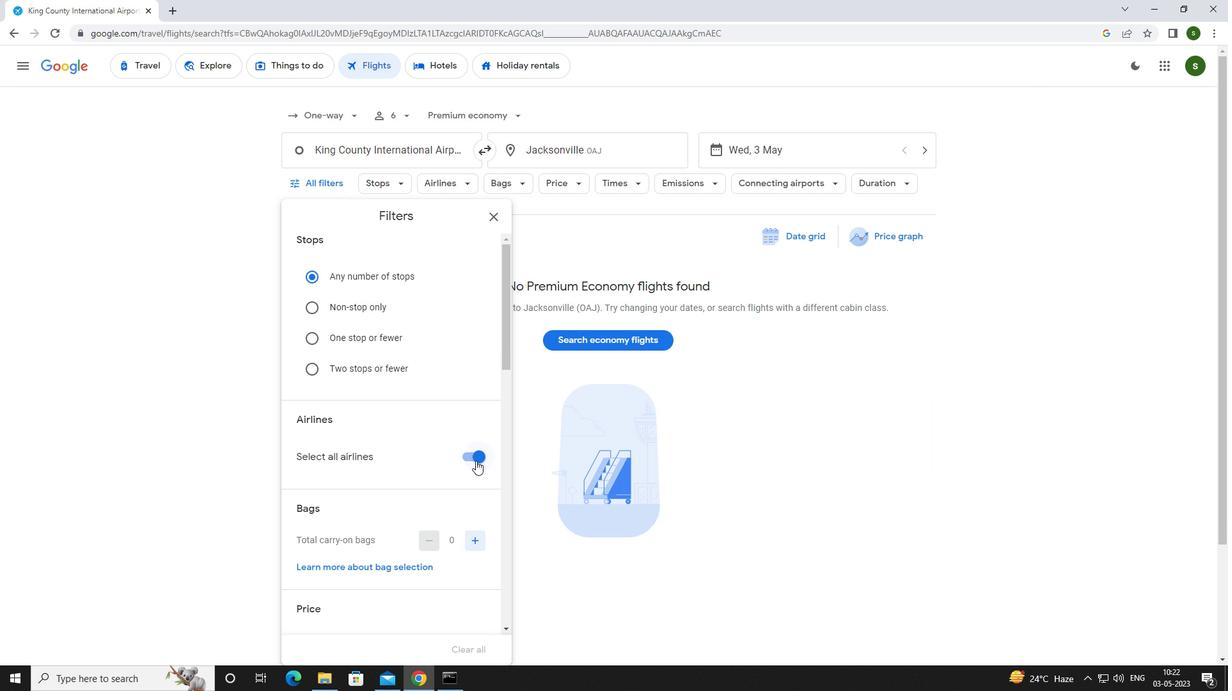 
Action: Mouse moved to (435, 390)
Screenshot: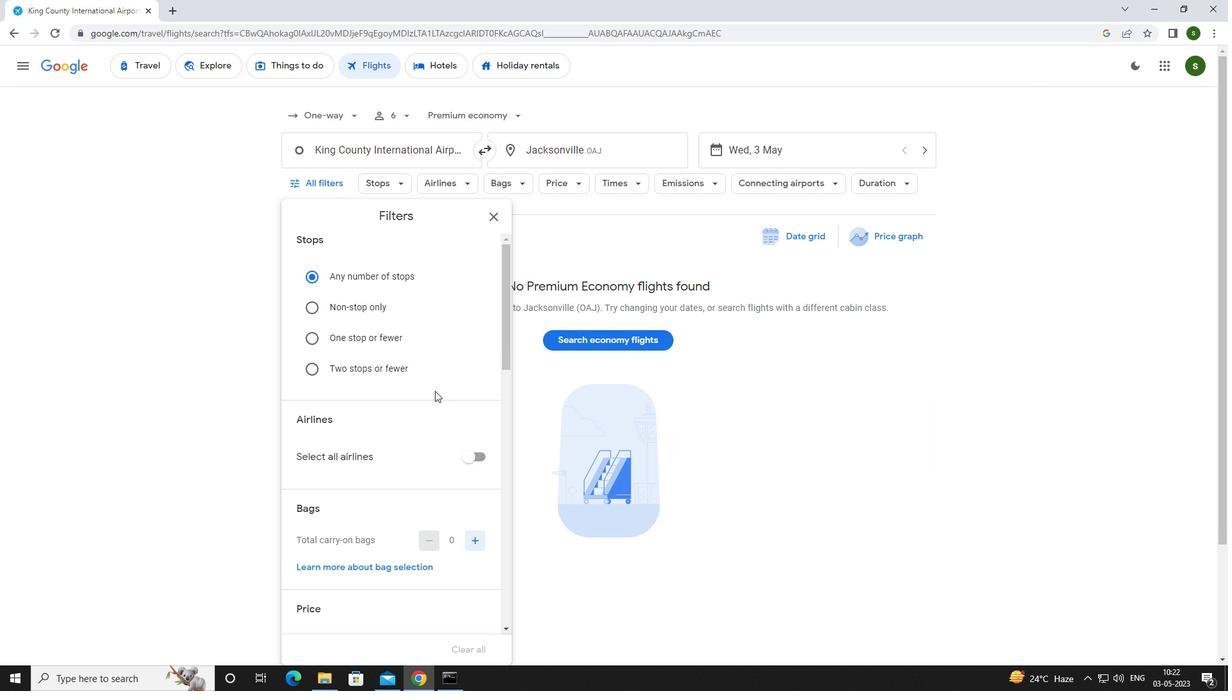 
Action: Mouse scrolled (435, 389) with delta (0, 0)
Screenshot: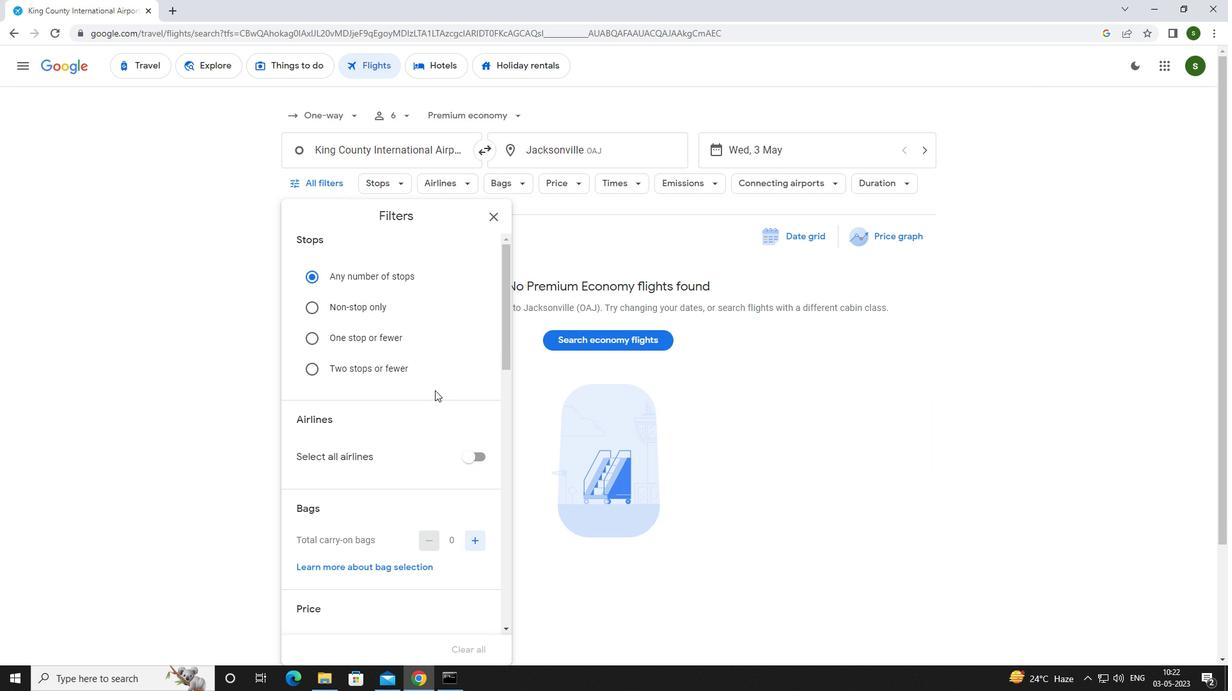 
Action: Mouse scrolled (435, 389) with delta (0, 0)
Screenshot: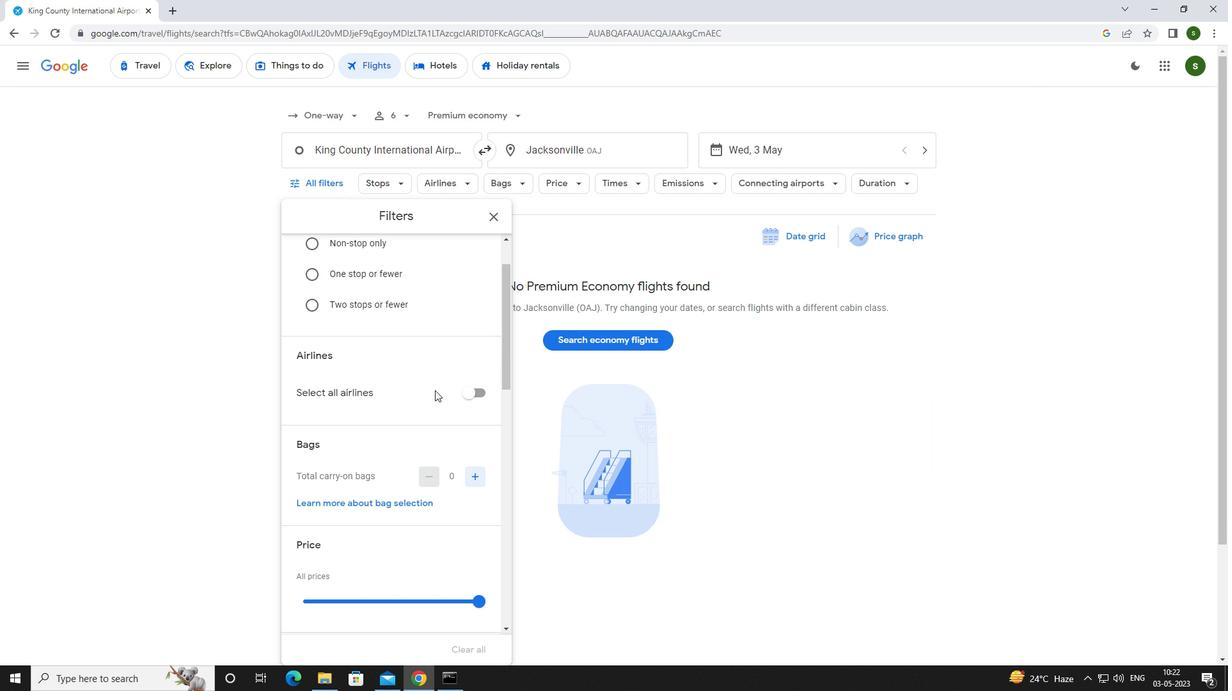 
Action: Mouse moved to (474, 410)
Screenshot: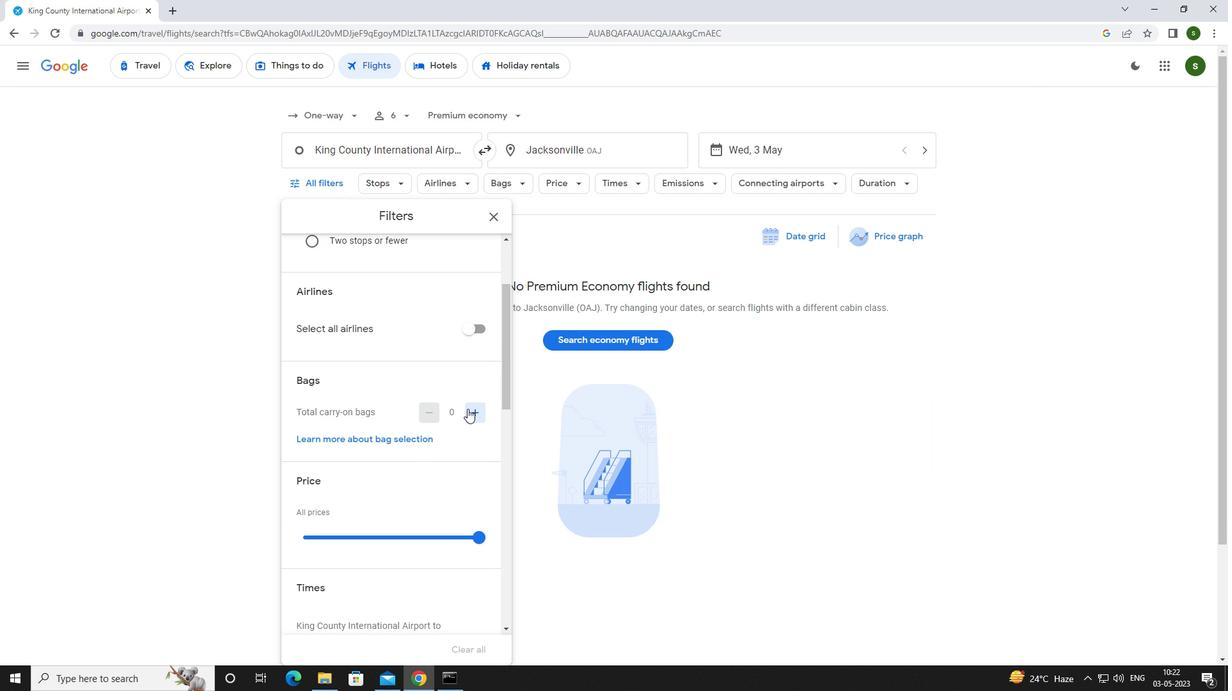
Action: Mouse pressed left at (474, 410)
Screenshot: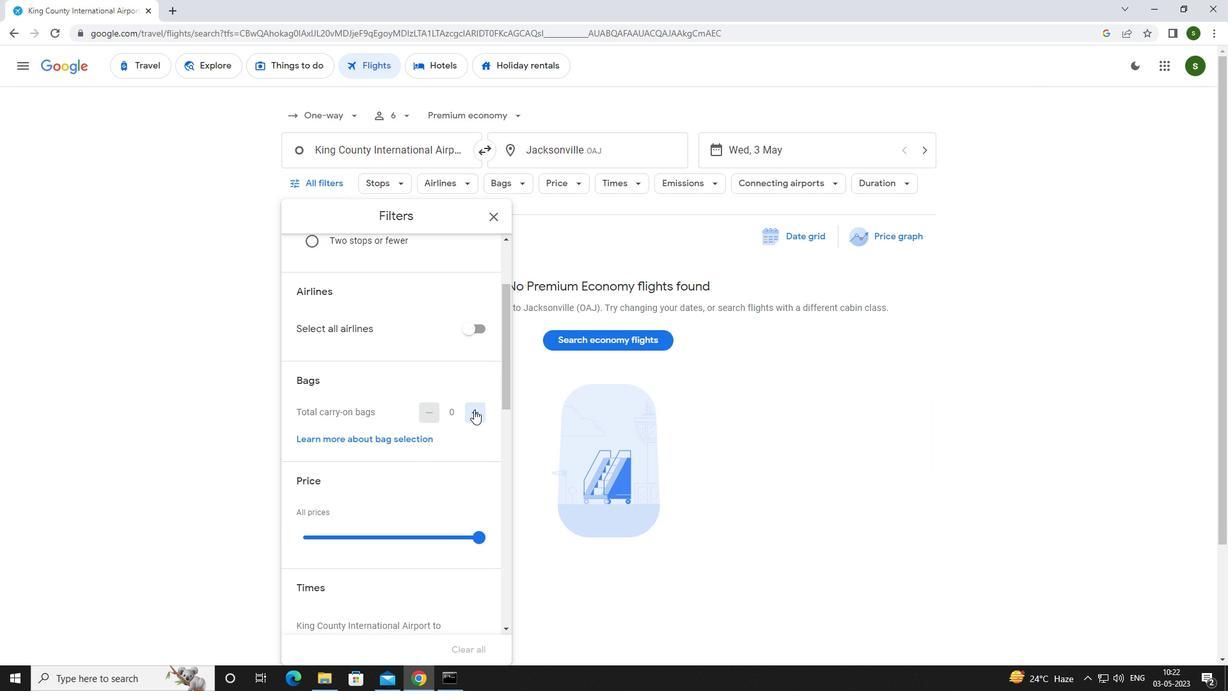 
Action: Mouse pressed left at (474, 410)
Screenshot: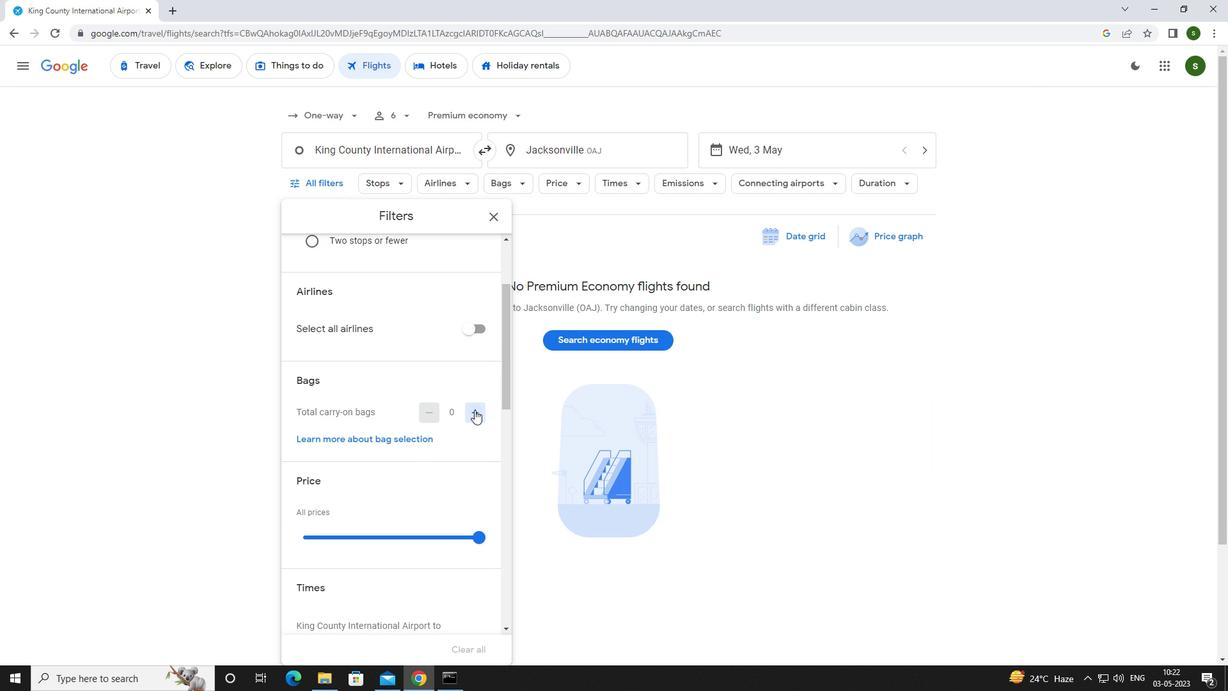 
Action: Mouse pressed left at (474, 410)
Screenshot: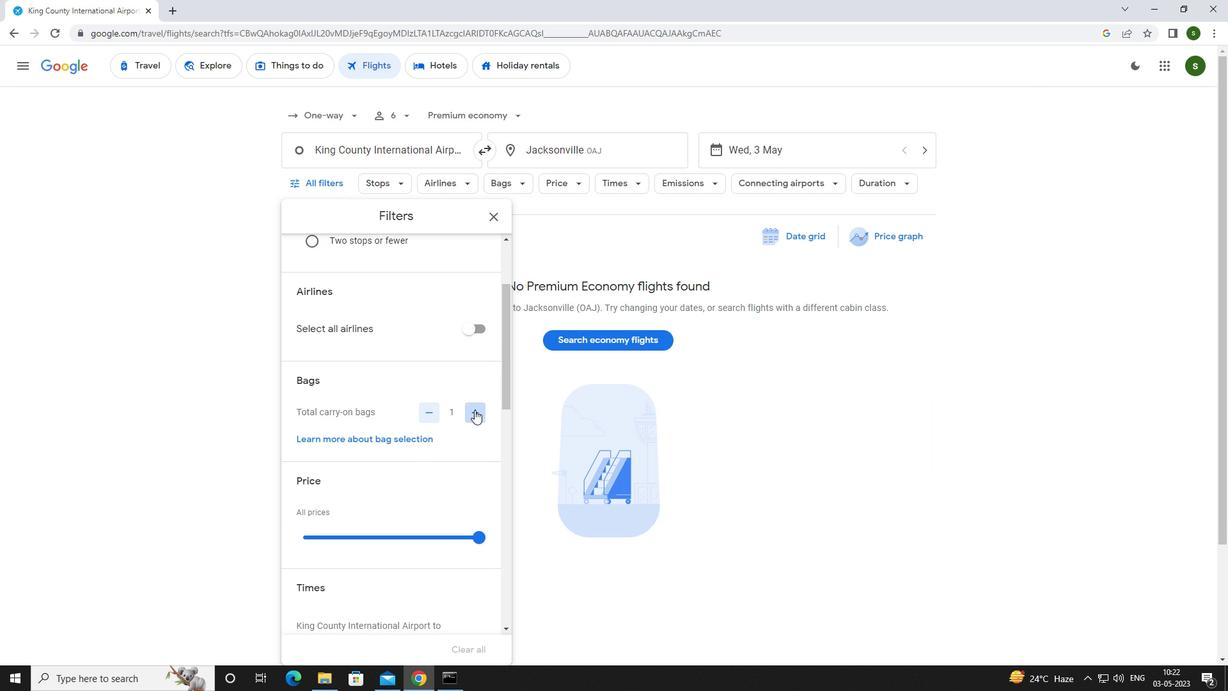 
Action: Mouse pressed left at (474, 410)
Screenshot: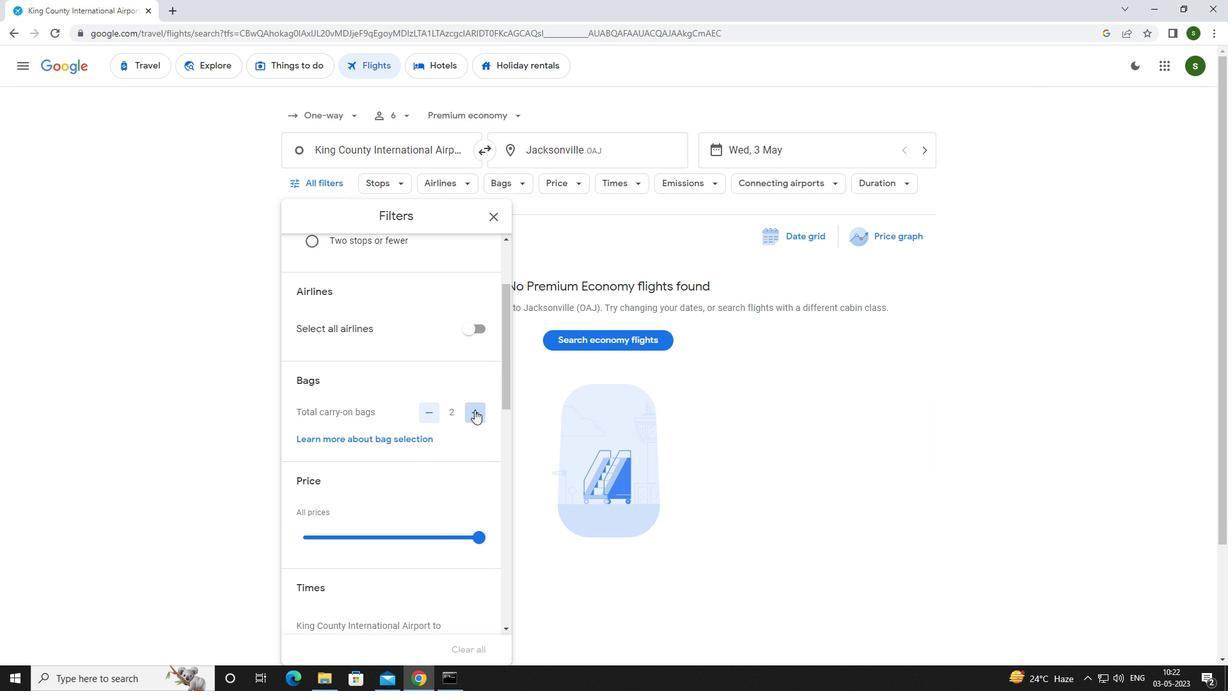 
Action: Mouse pressed left at (474, 410)
Screenshot: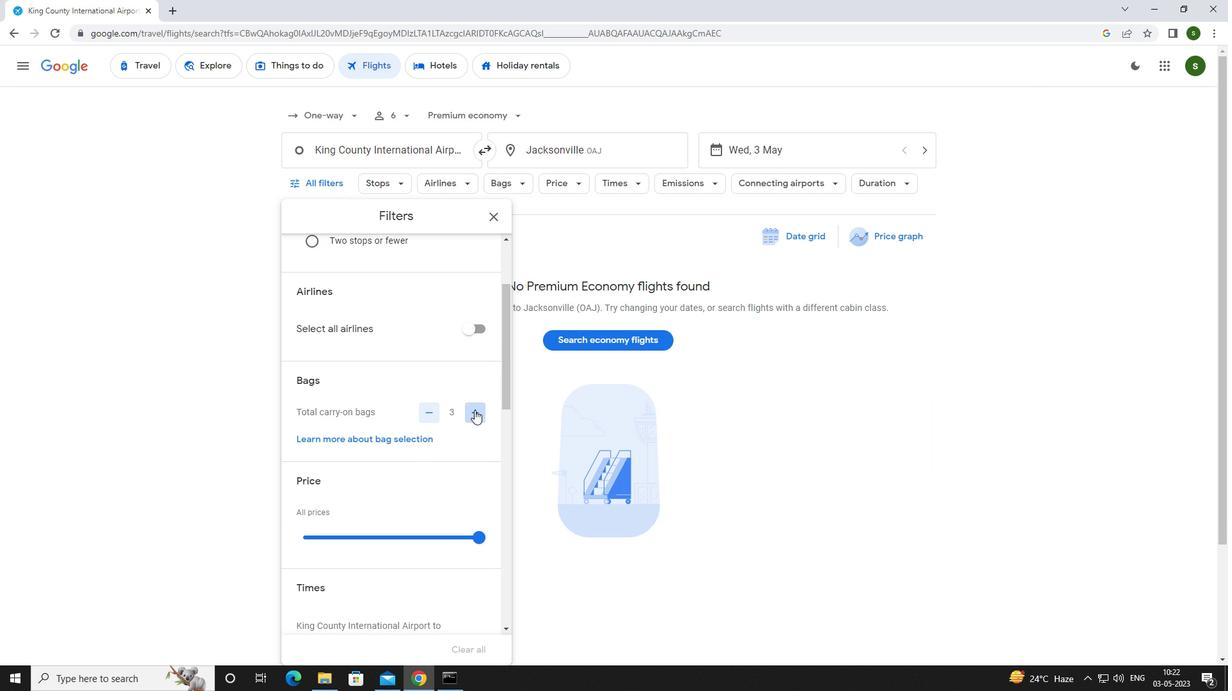 
Action: Mouse pressed left at (474, 410)
Screenshot: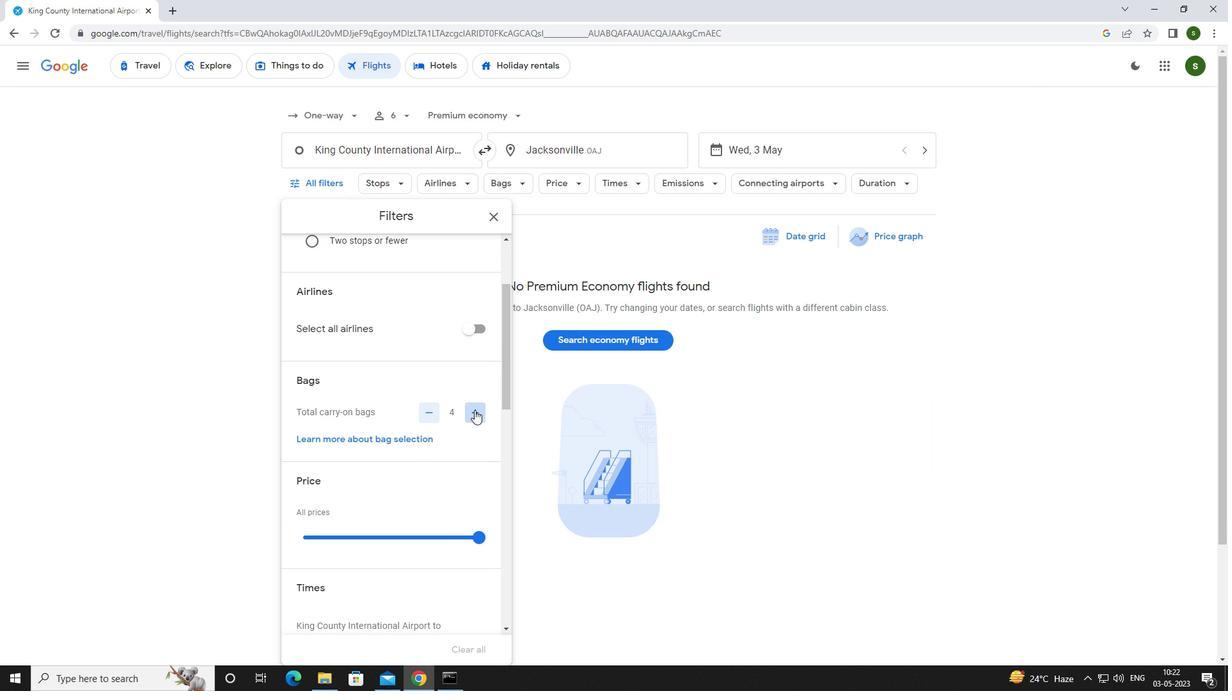 
Action: Mouse pressed left at (474, 410)
Screenshot: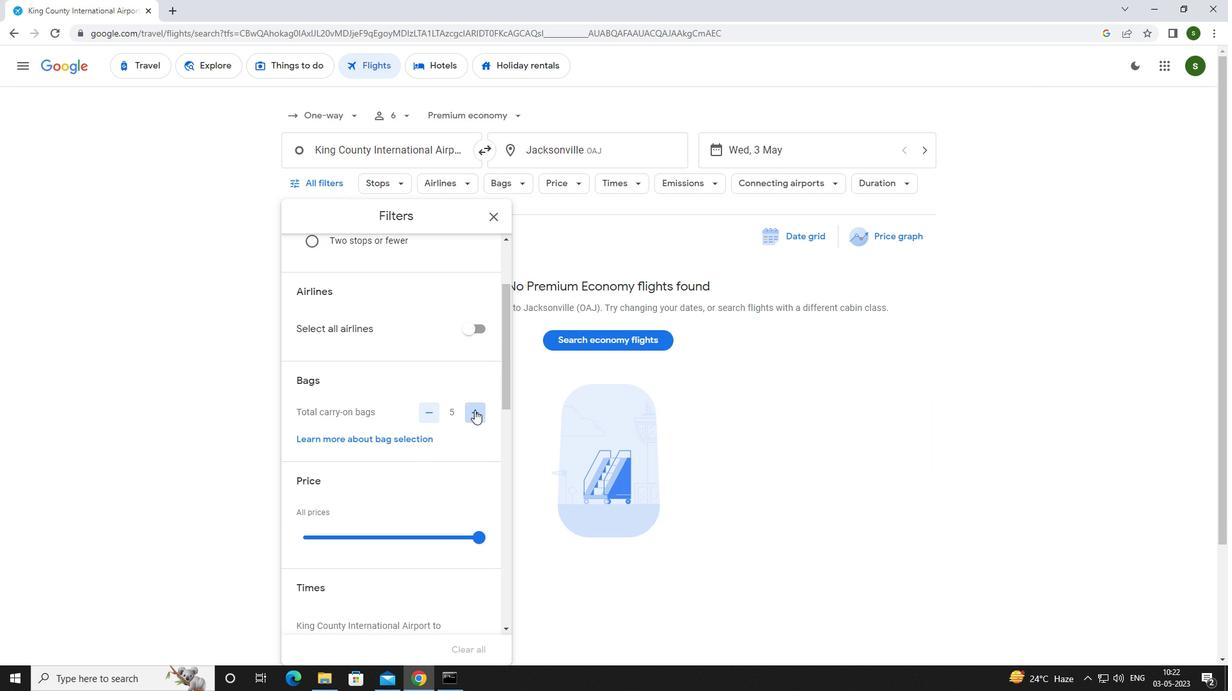 
Action: Mouse pressed left at (474, 410)
Screenshot: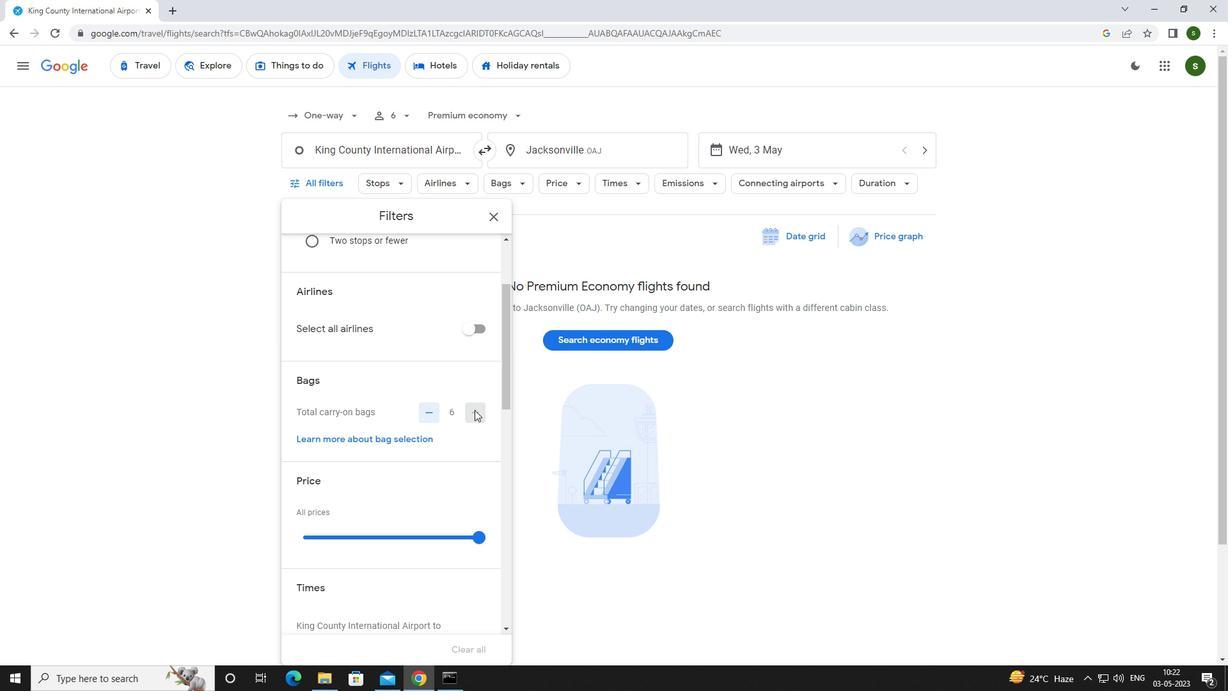 
Action: Mouse scrolled (474, 409) with delta (0, 0)
Screenshot: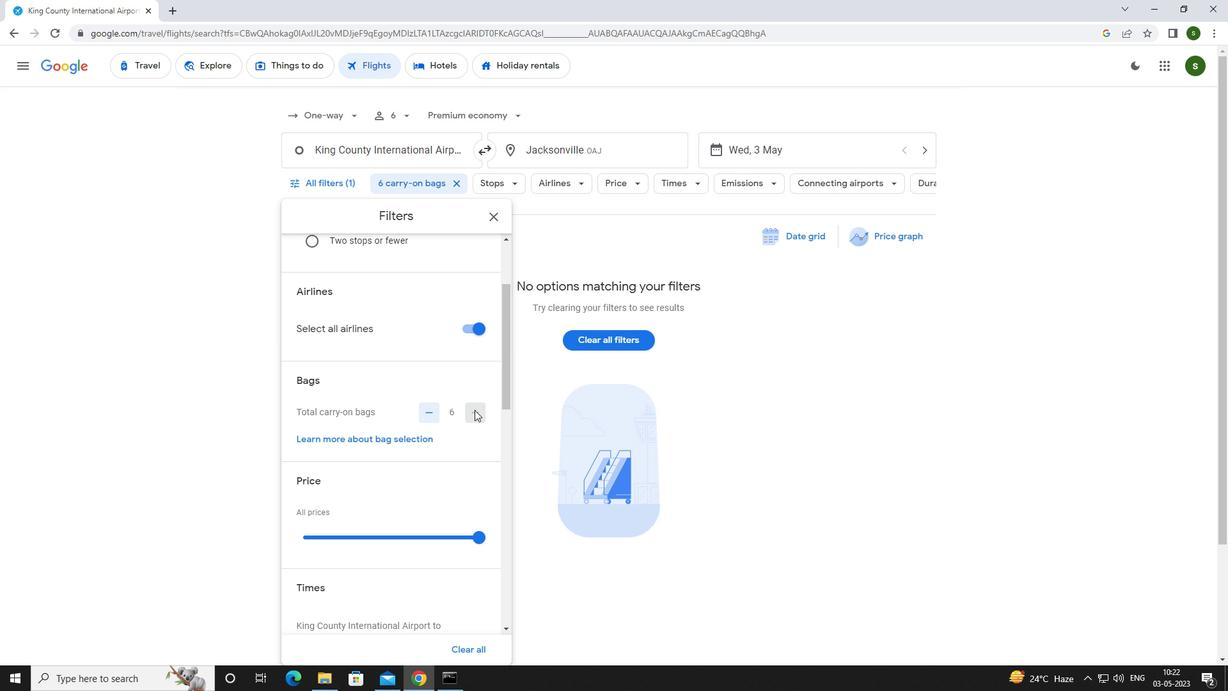 
Action: Mouse scrolled (474, 409) with delta (0, 0)
Screenshot: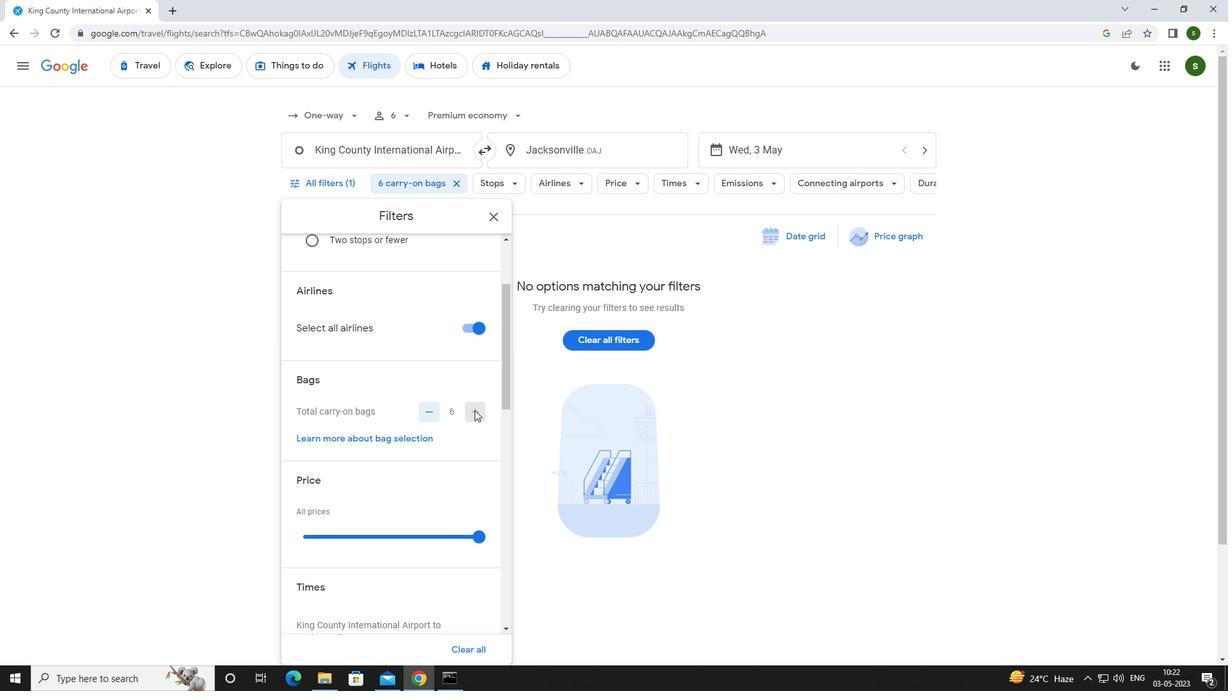 
Action: Mouse moved to (477, 408)
Screenshot: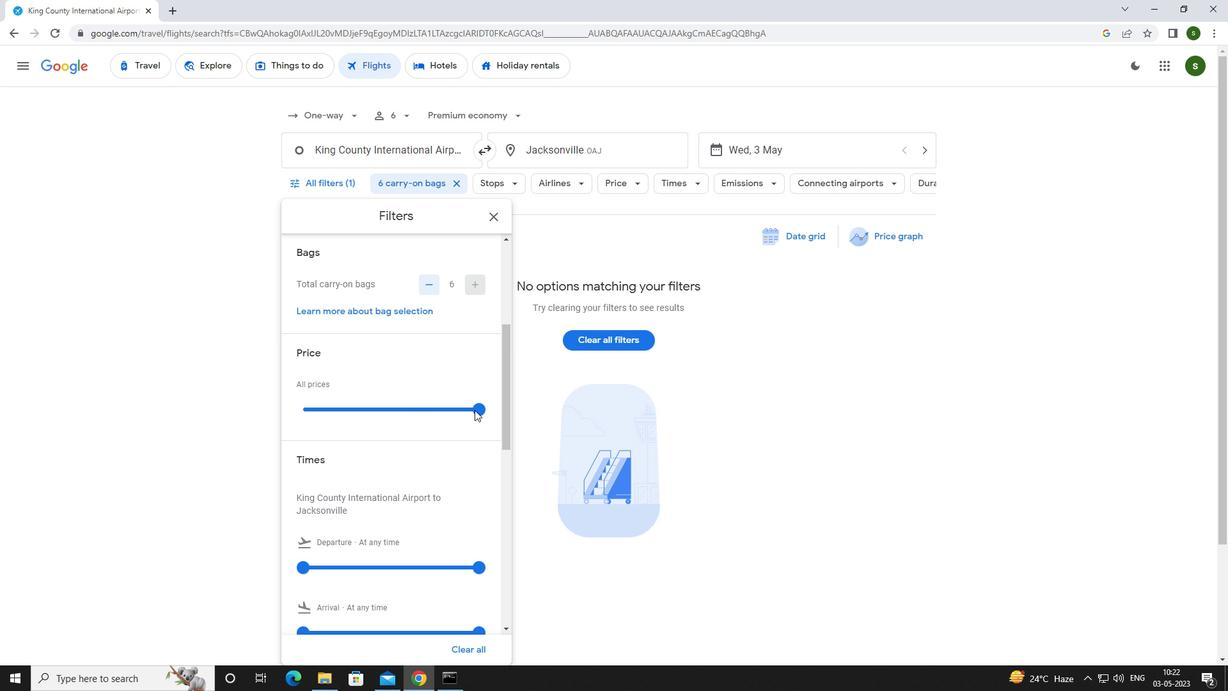 
Action: Mouse pressed left at (477, 408)
Screenshot: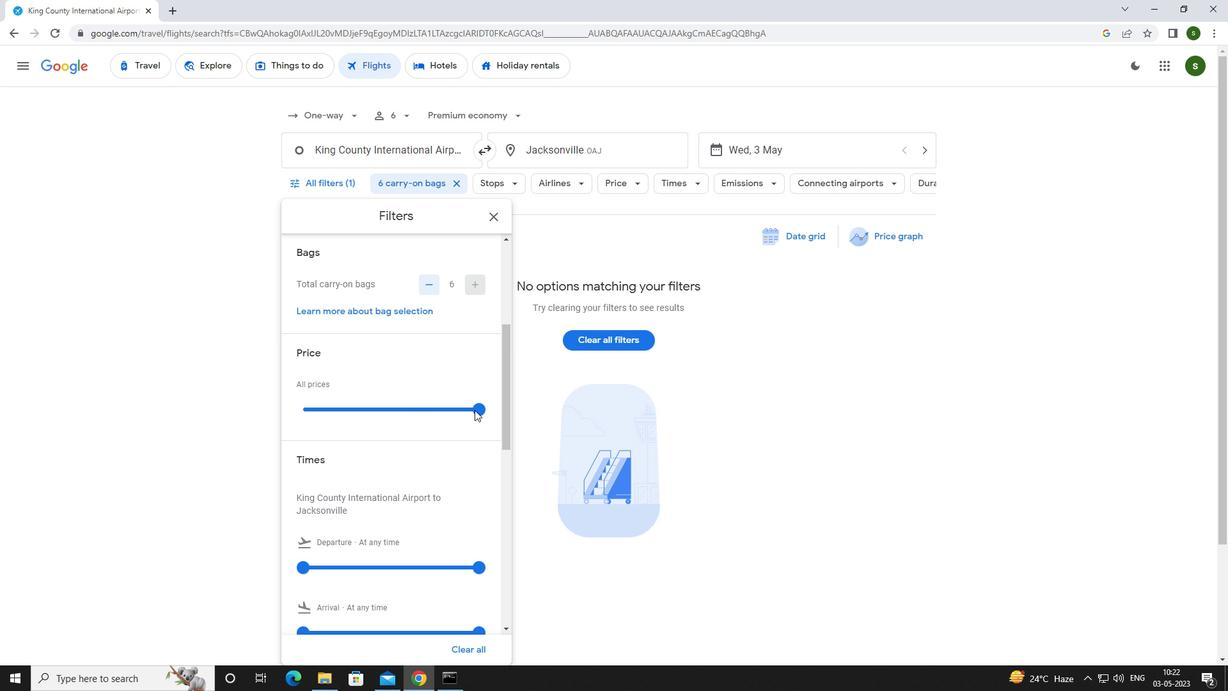 
Action: Mouse scrolled (477, 408) with delta (0, 0)
Screenshot: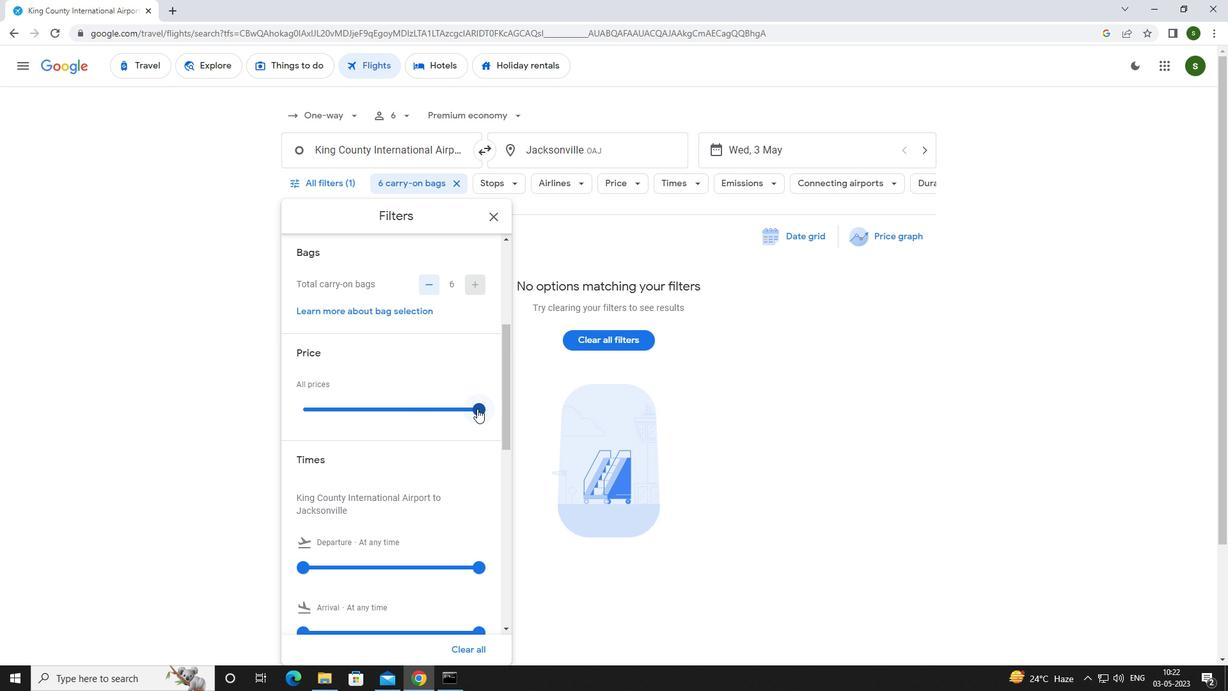 
Action: Mouse scrolled (477, 408) with delta (0, 0)
Screenshot: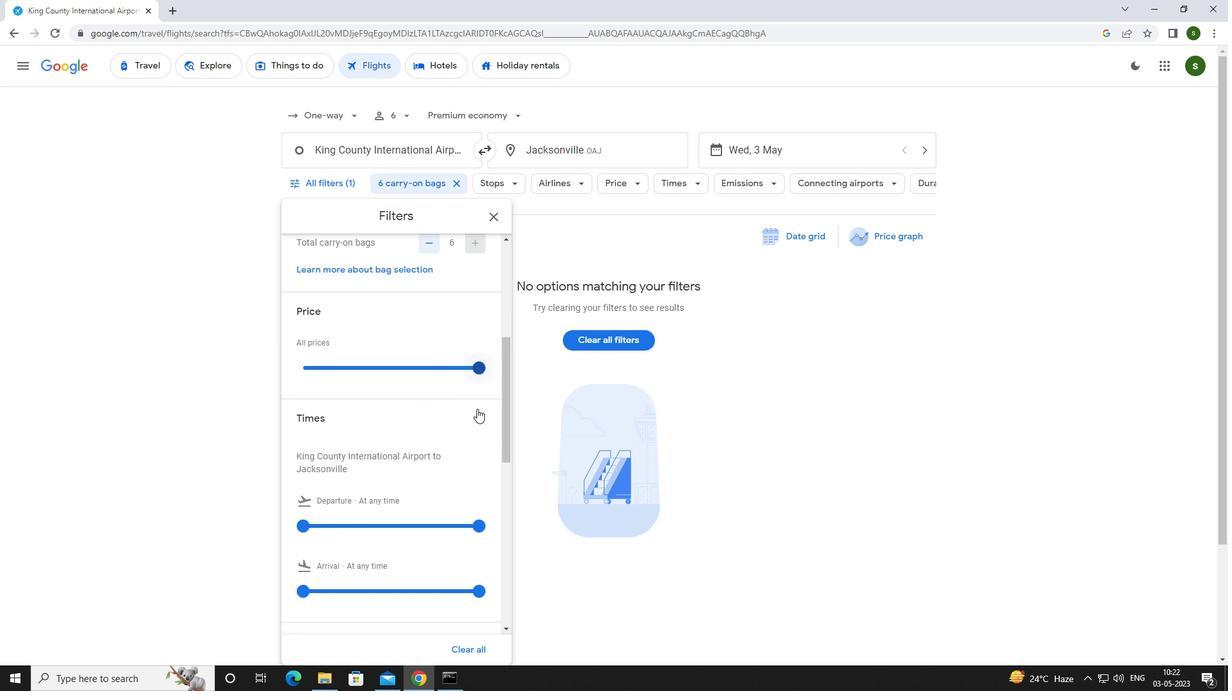 
Action: Mouse moved to (303, 439)
Screenshot: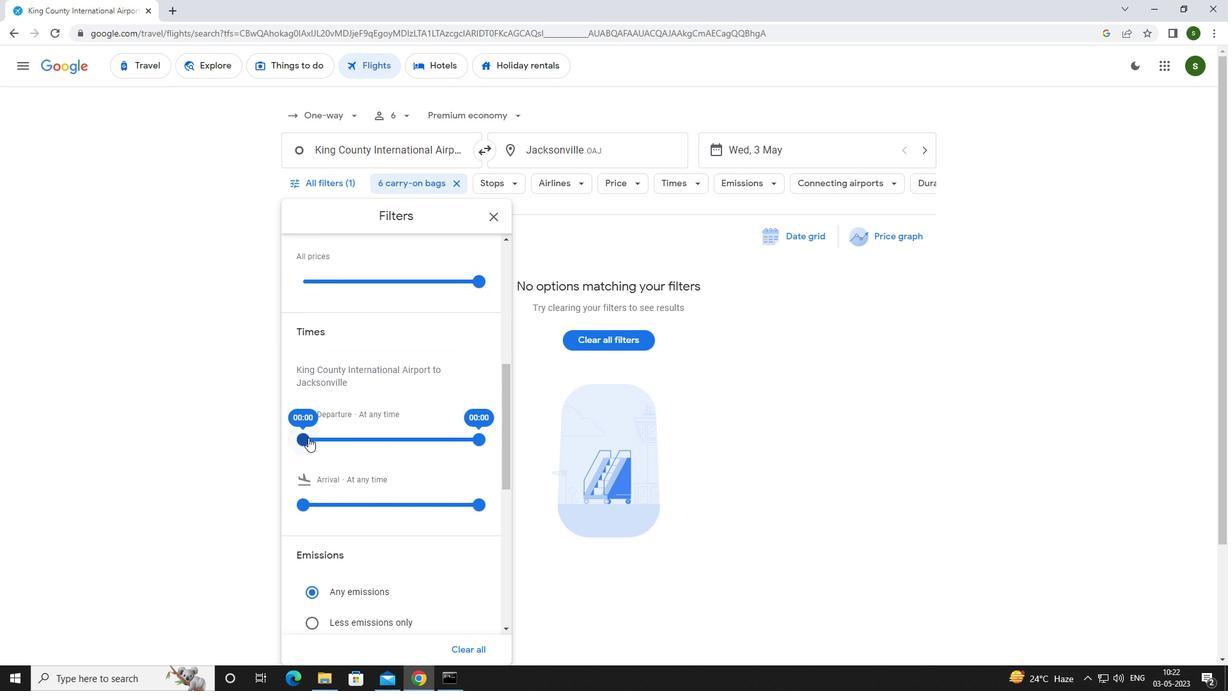 
Action: Mouse pressed left at (303, 439)
Screenshot: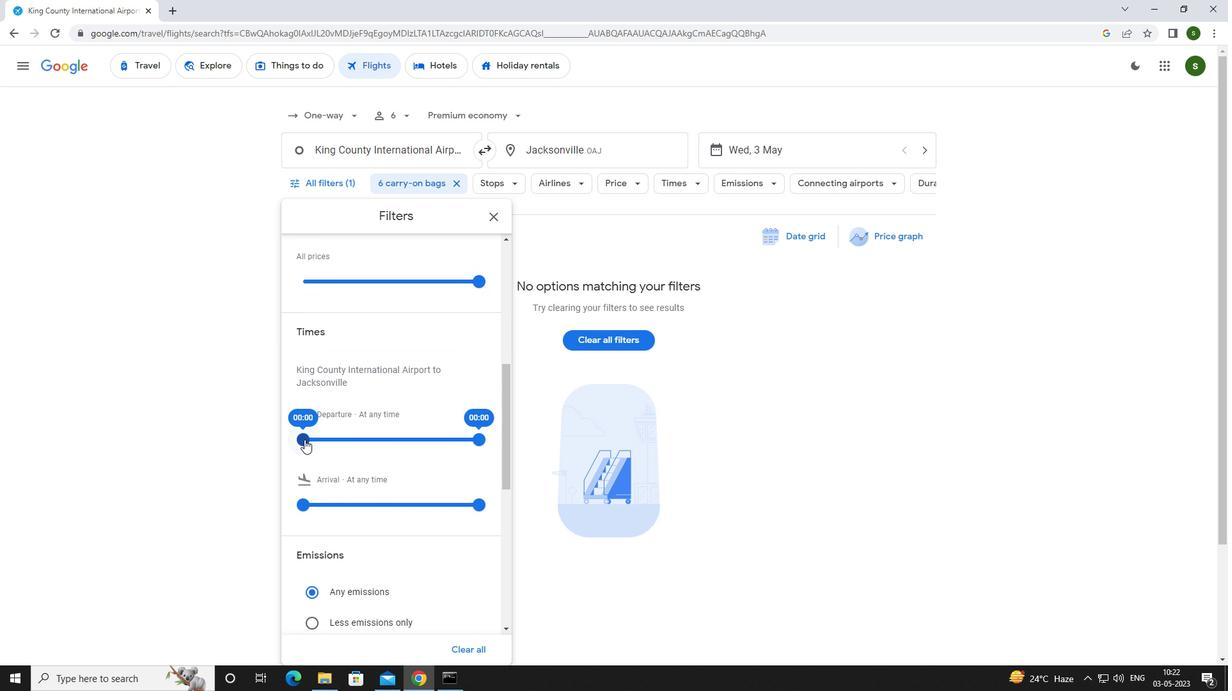 
Action: Mouse moved to (744, 427)
Screenshot: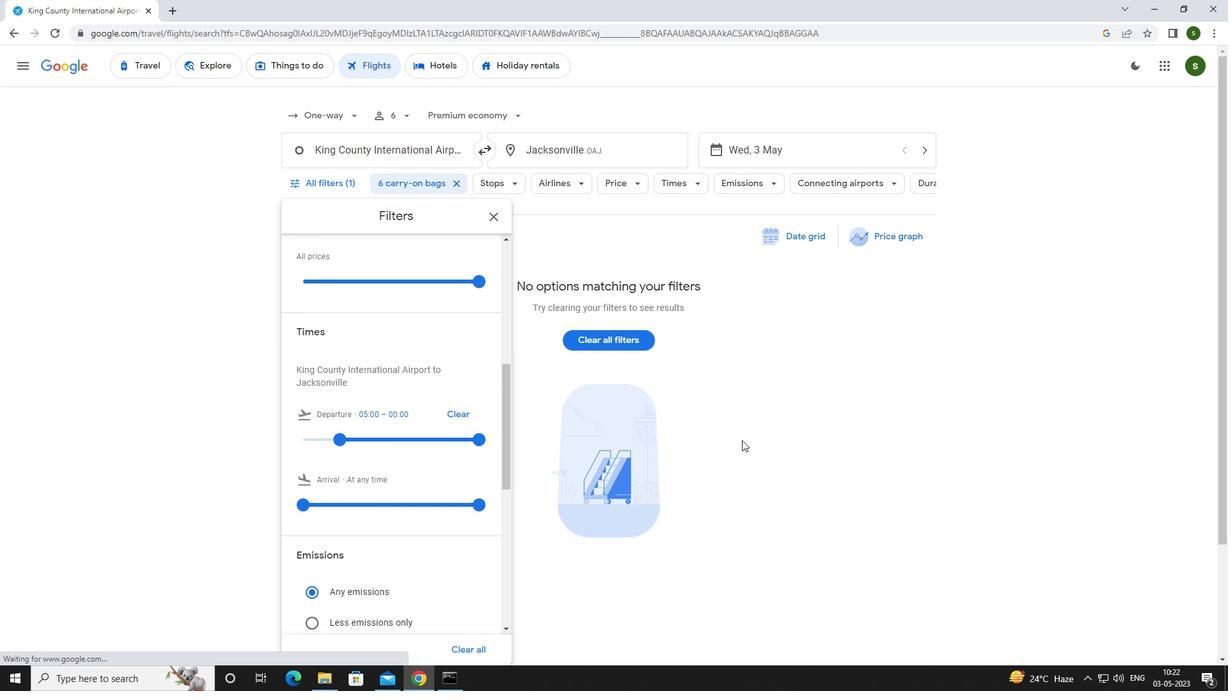 
Action: Mouse pressed left at (744, 427)
Screenshot: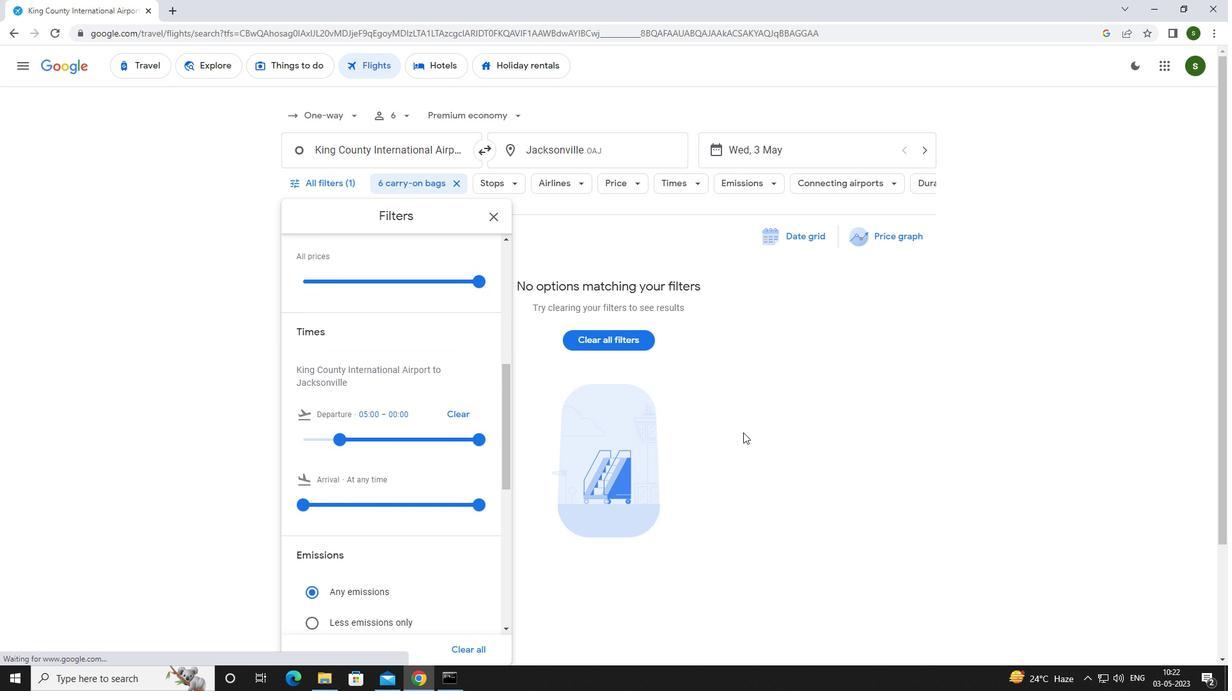 
